 Task: Open Card Card0000000328 in Board Board0000000082 in Workspace WS0000000028 in Trello. Add Member 17.ch.pooja@gmail.com to Card Card0000000328 in Board Board0000000082 in Workspace WS0000000028 in Trello. Add Red Label titled Label0000000328 to Card Card0000000328 in Board Board0000000082 in Workspace WS0000000028 in Trello. Add Checklist CL0000000328 to Card Card0000000328 in Board Board0000000082 in Workspace WS0000000028 in Trello. Add Dates with Start Date as Jul 01 2023 and Due Date as Jul 31 2023 to Card Card0000000328 in Board Board0000000082 in Workspace WS0000000028 in Trello
Action: Mouse moved to (379, 579)
Screenshot: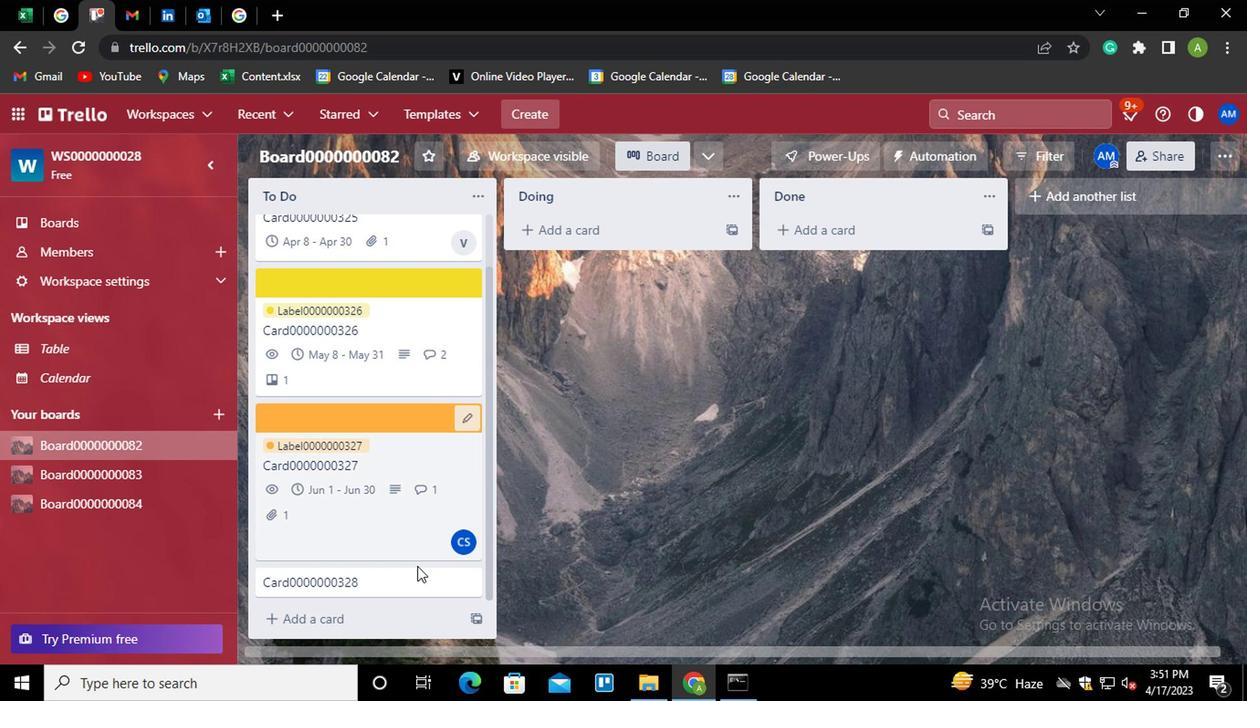 
Action: Mouse pressed left at (379, 579)
Screenshot: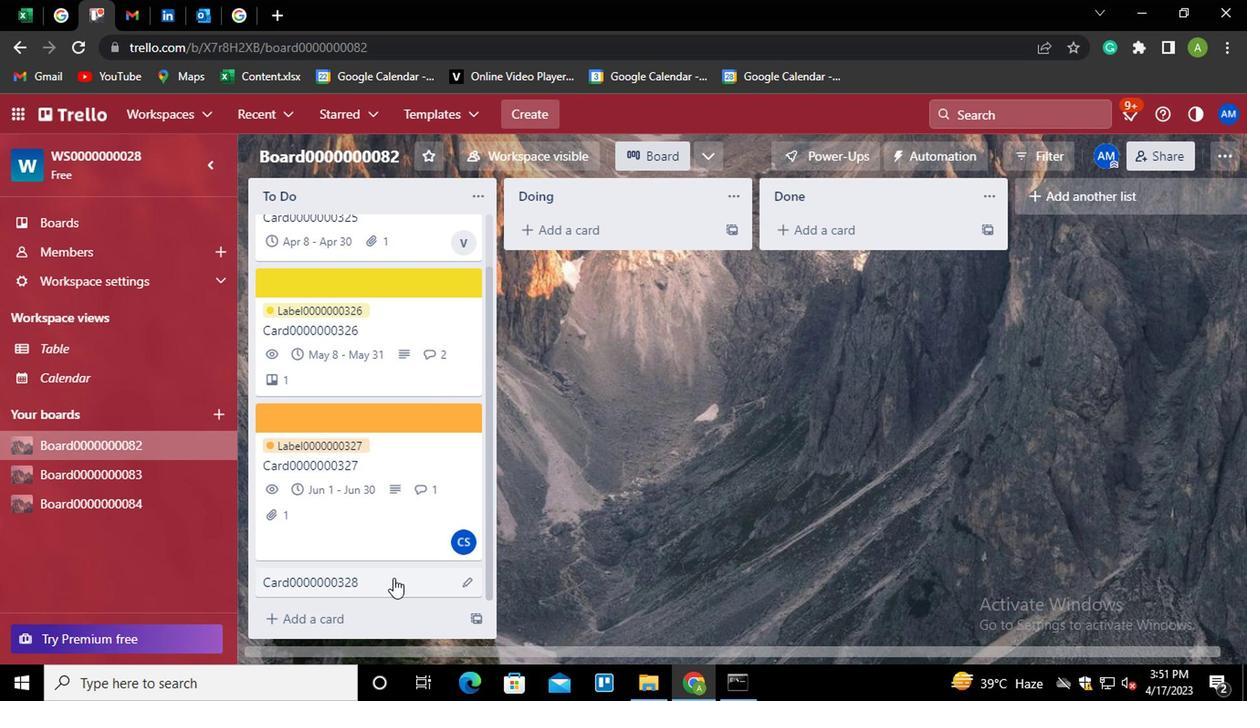 
Action: Mouse moved to (839, 241)
Screenshot: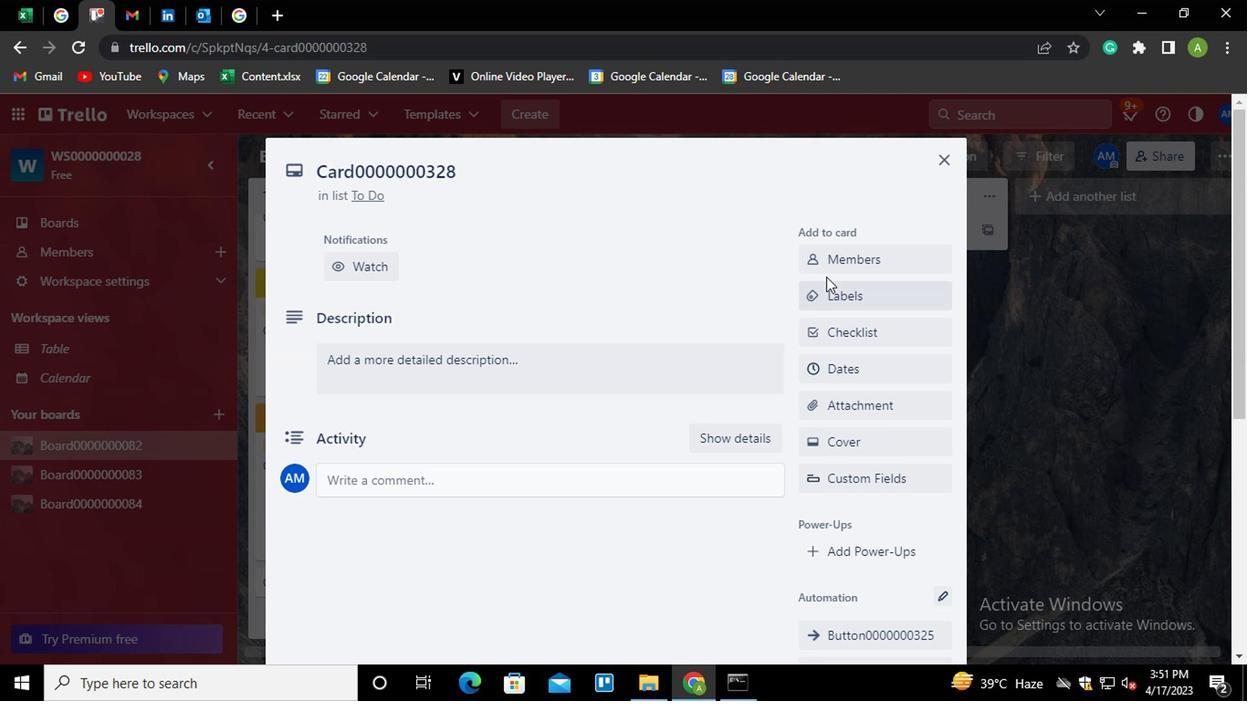 
Action: Mouse pressed left at (839, 241)
Screenshot: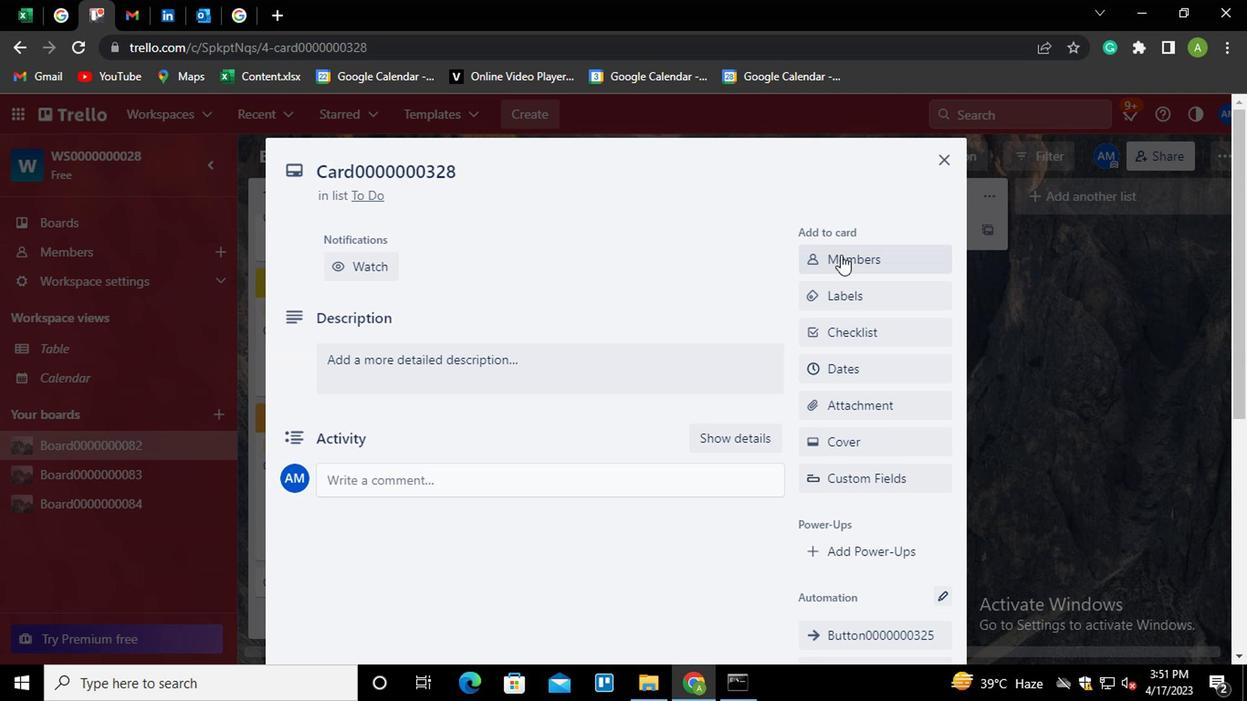 
Action: Mouse moved to (860, 342)
Screenshot: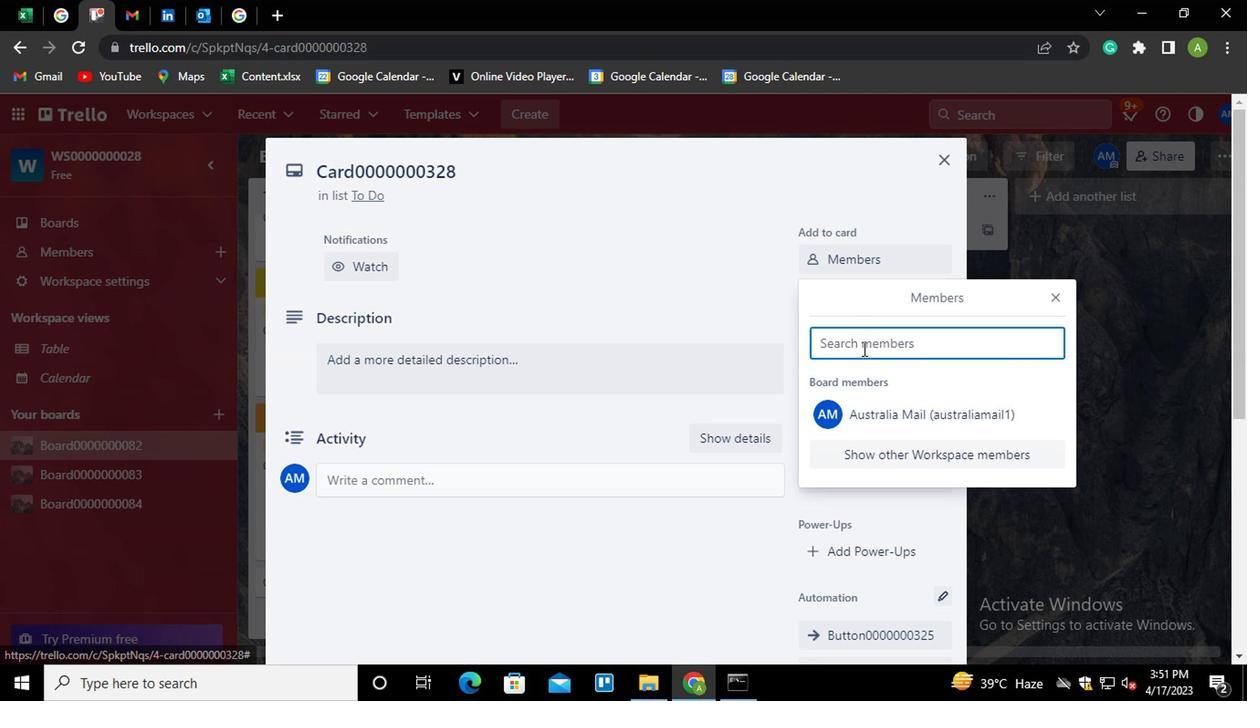 
Action: Mouse pressed left at (860, 342)
Screenshot: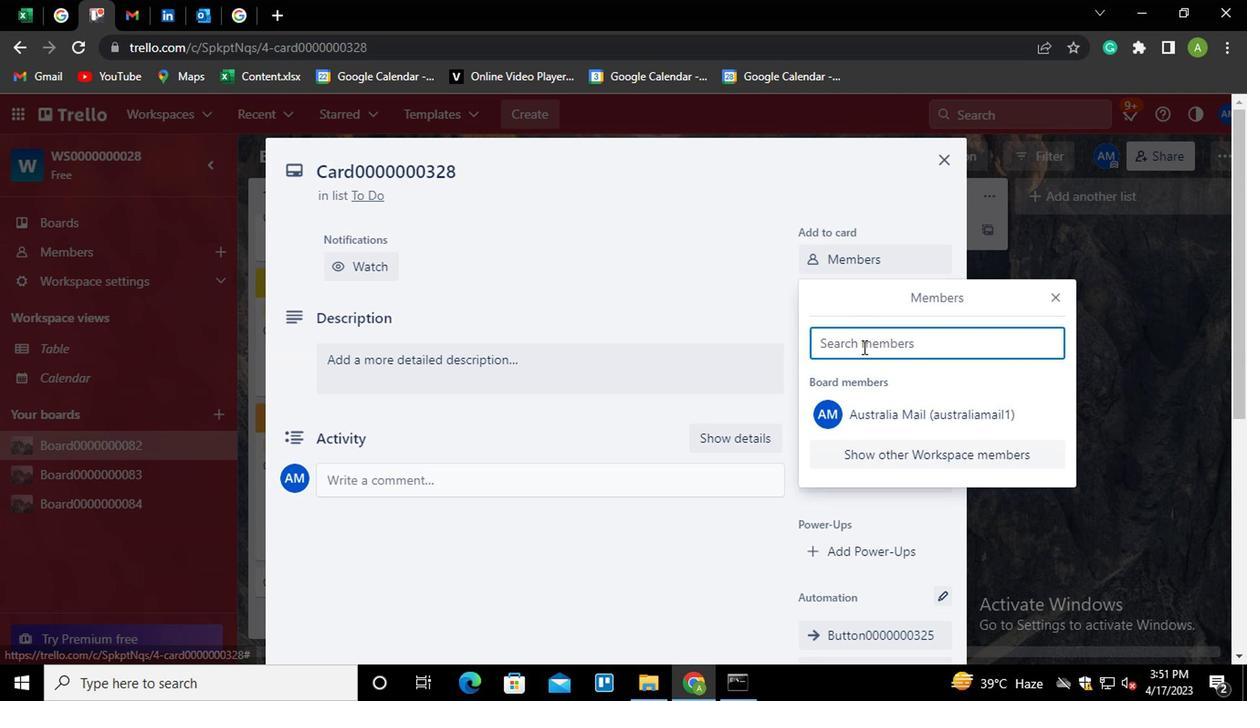 
Action: Key pressed 17.ch.pooja<Key.shift>@GMAIL.COM
Screenshot: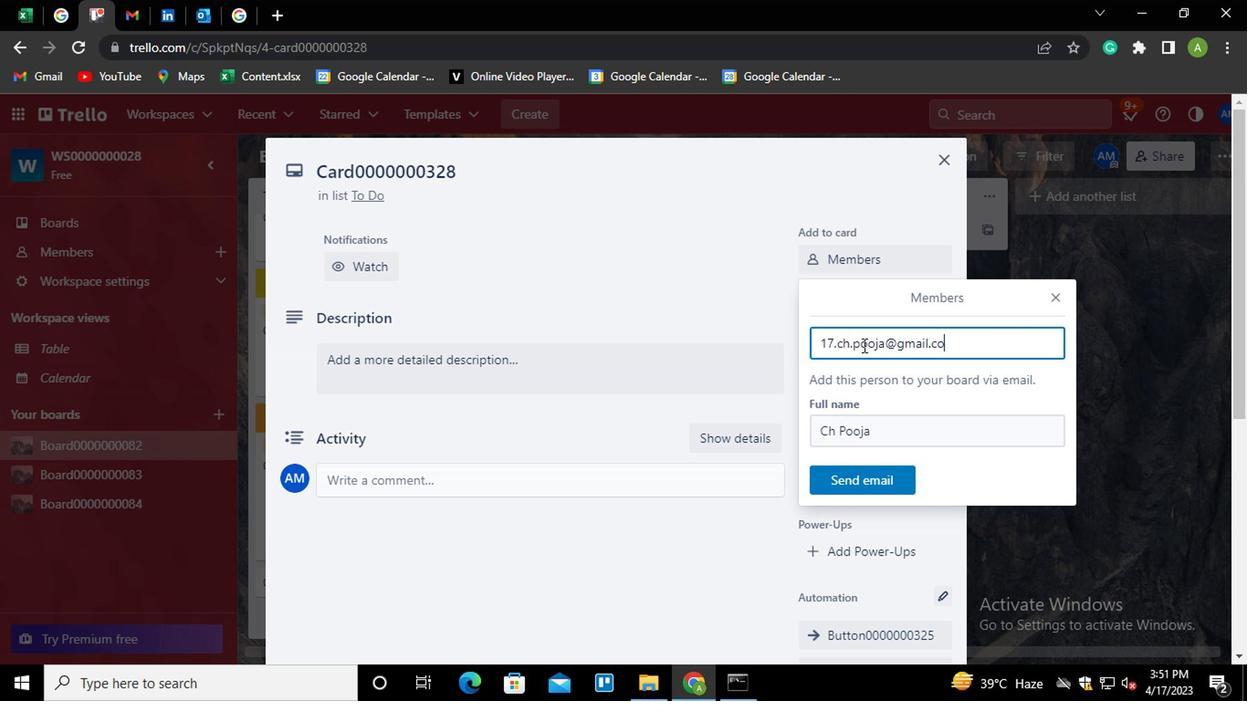 
Action: Mouse moved to (875, 484)
Screenshot: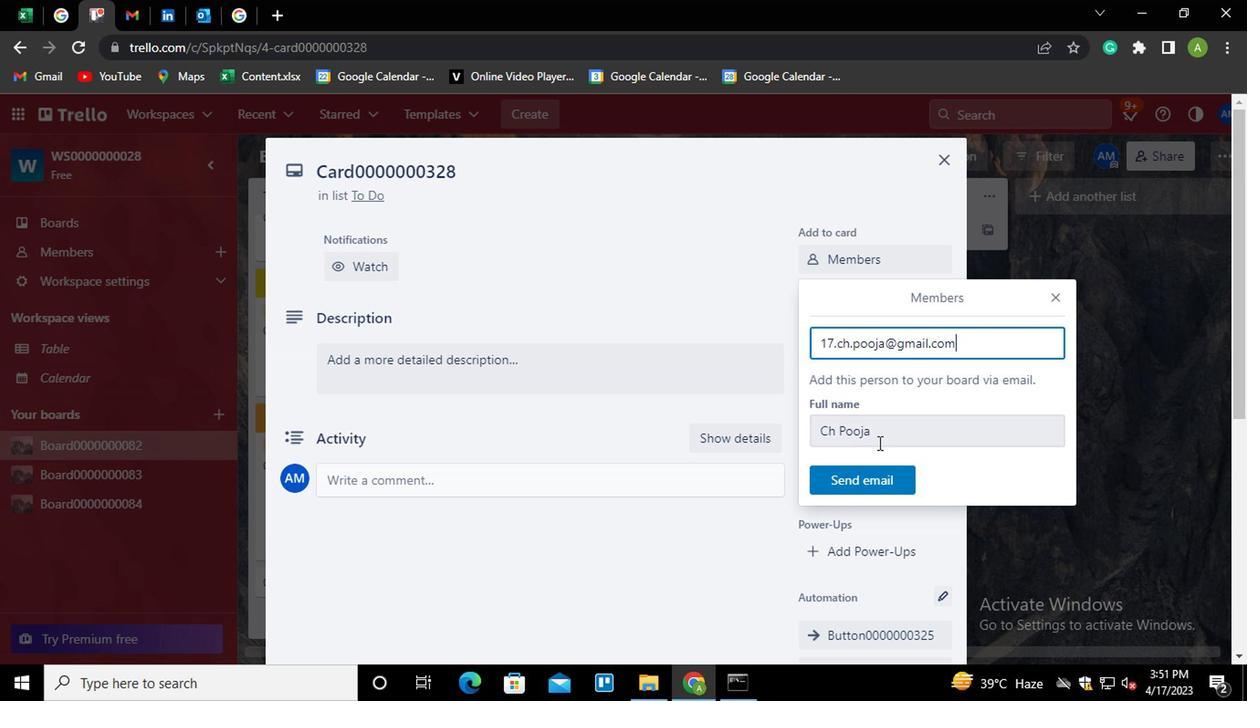 
Action: Mouse pressed left at (875, 484)
Screenshot: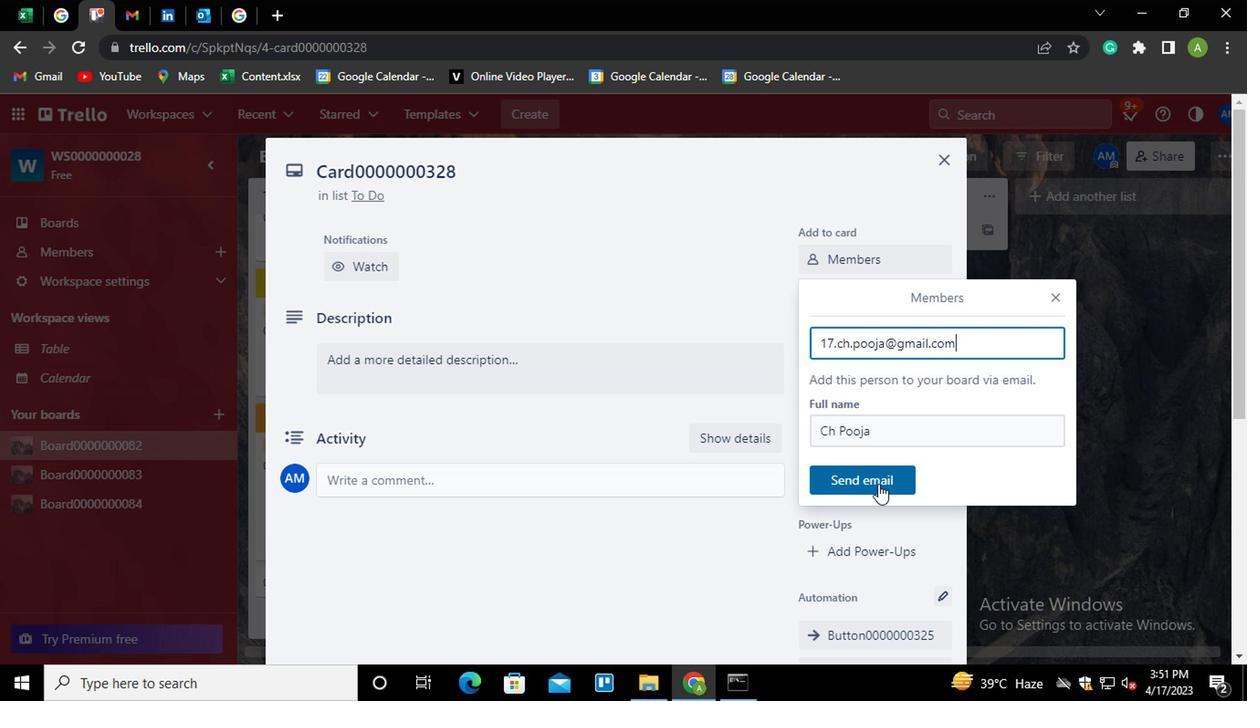 
Action: Mouse moved to (837, 298)
Screenshot: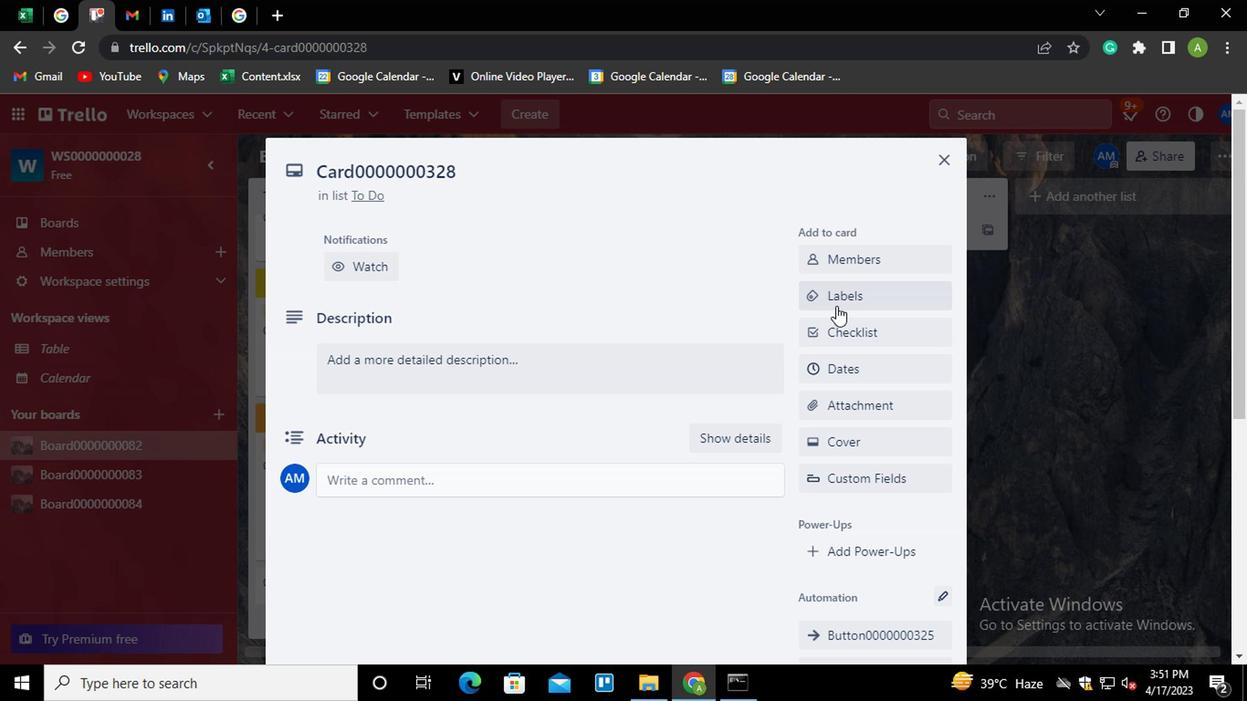 
Action: Mouse pressed left at (837, 298)
Screenshot: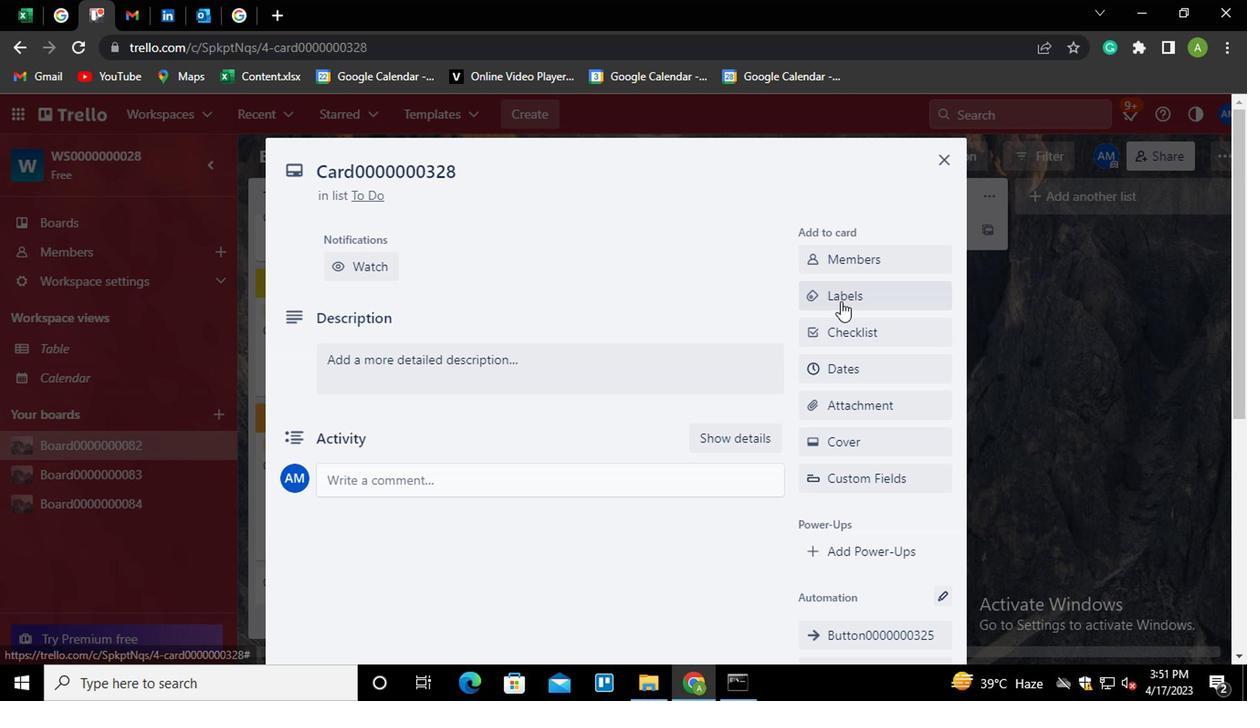 
Action: Mouse moved to (817, 363)
Screenshot: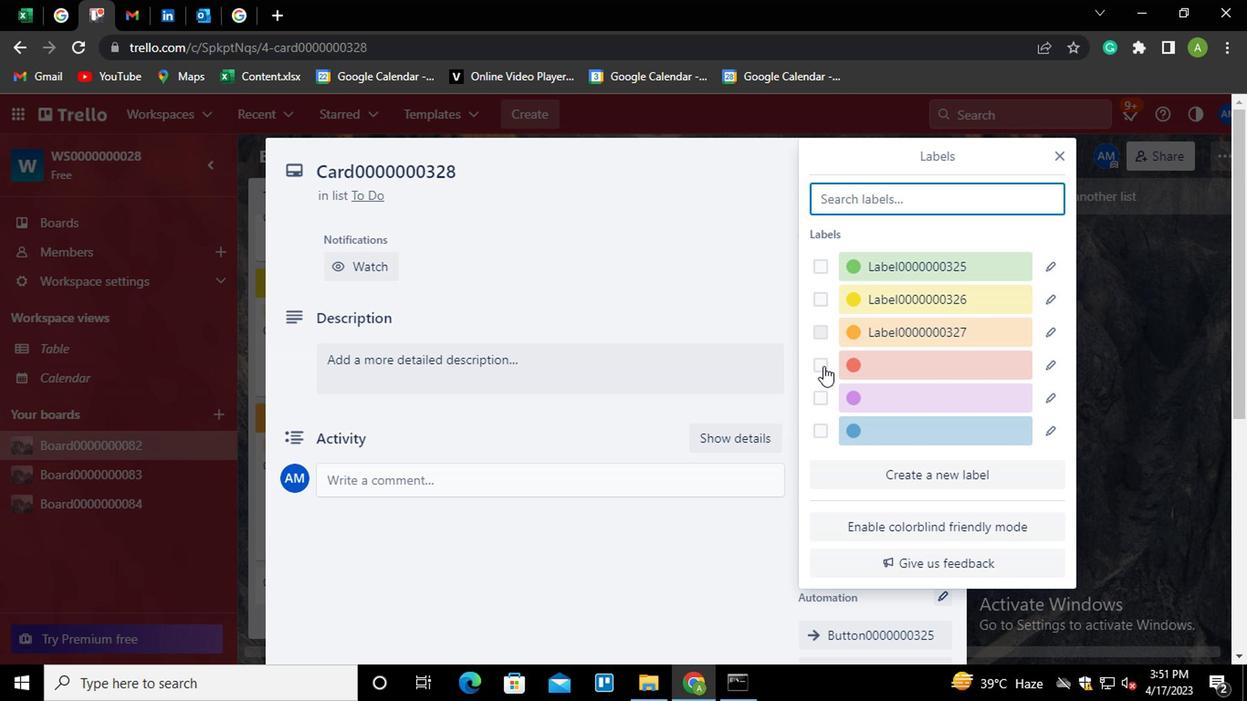 
Action: Mouse pressed left at (817, 363)
Screenshot: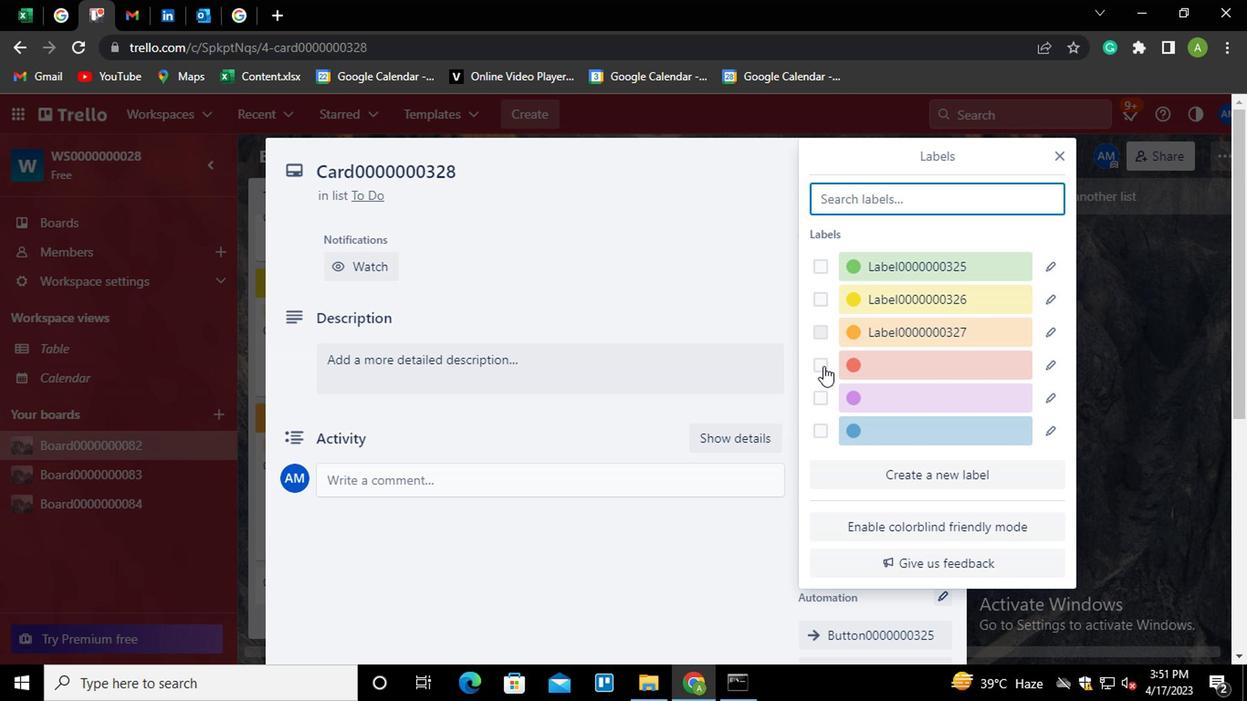 
Action: Mouse moved to (1056, 357)
Screenshot: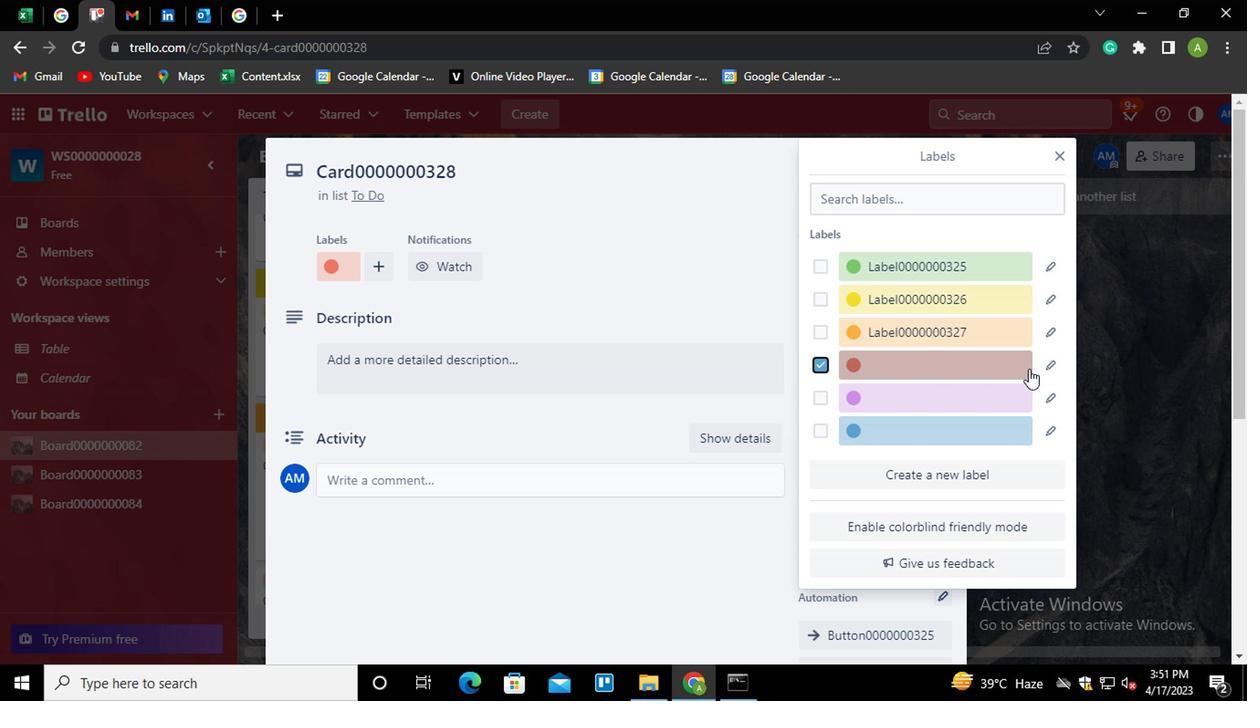 
Action: Mouse pressed left at (1056, 357)
Screenshot: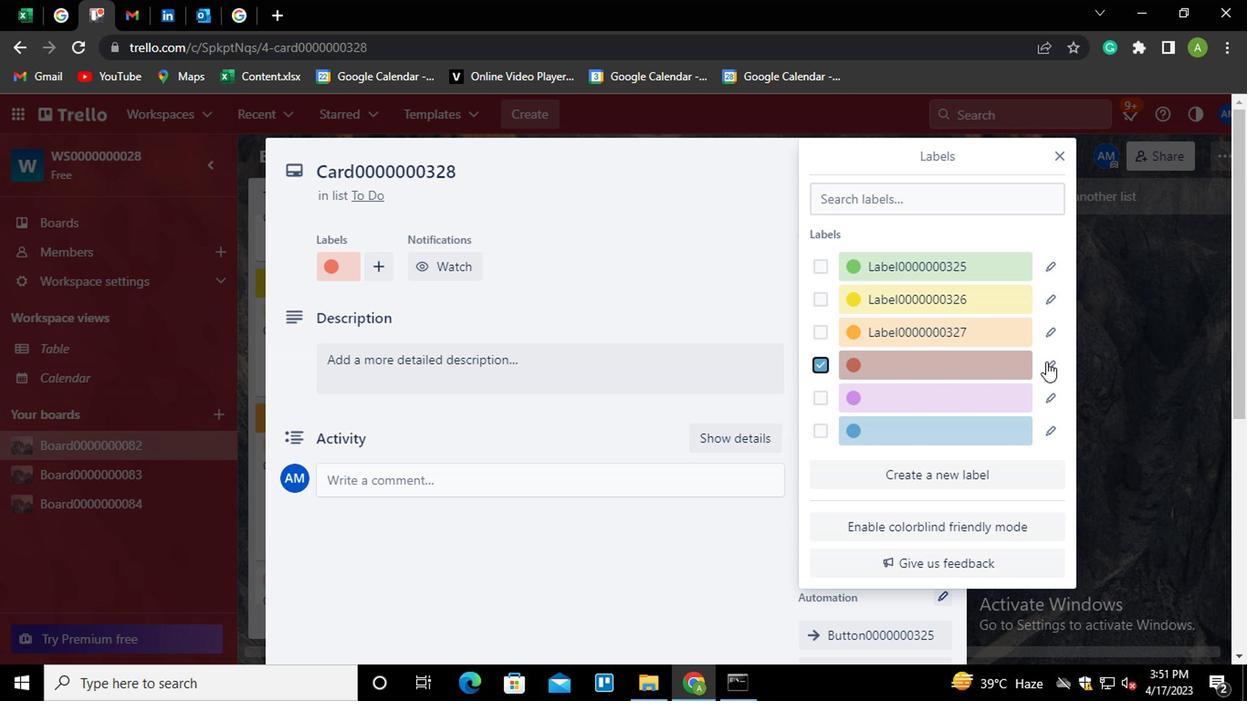 
Action: Mouse moved to (999, 341)
Screenshot: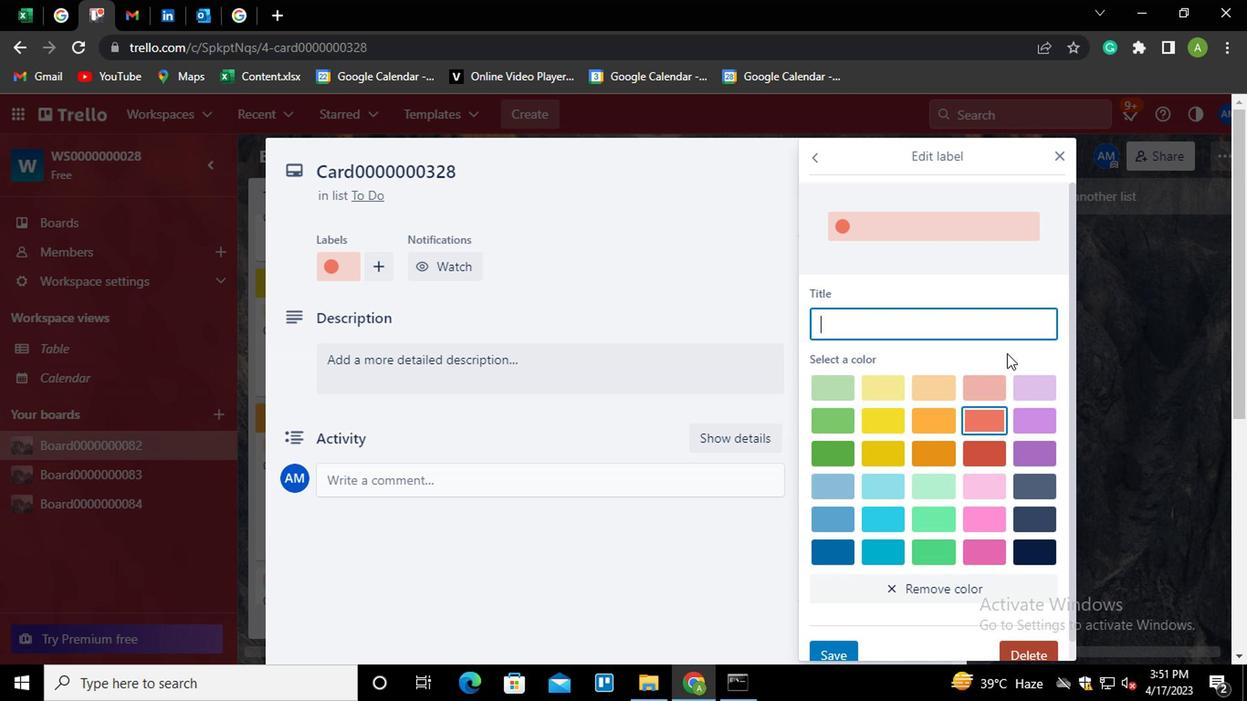 
Action: Key pressed <Key.shift>LABEL0000000328
Screenshot: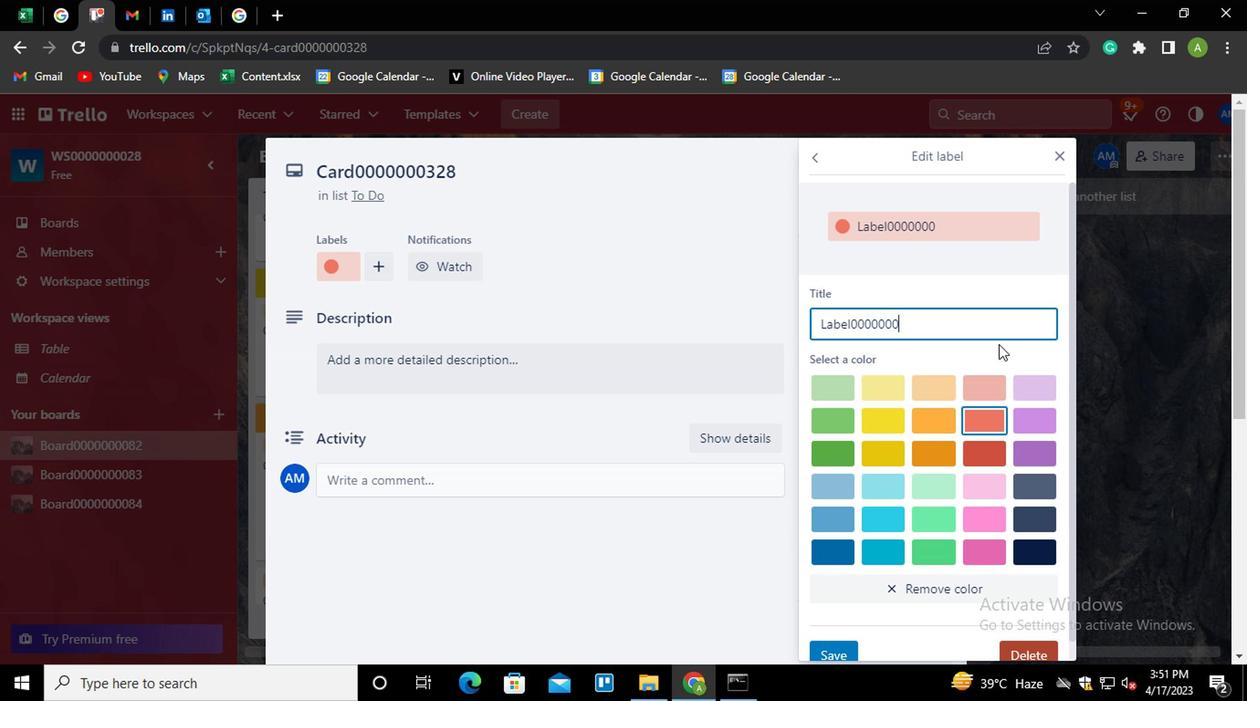 
Action: Mouse moved to (833, 659)
Screenshot: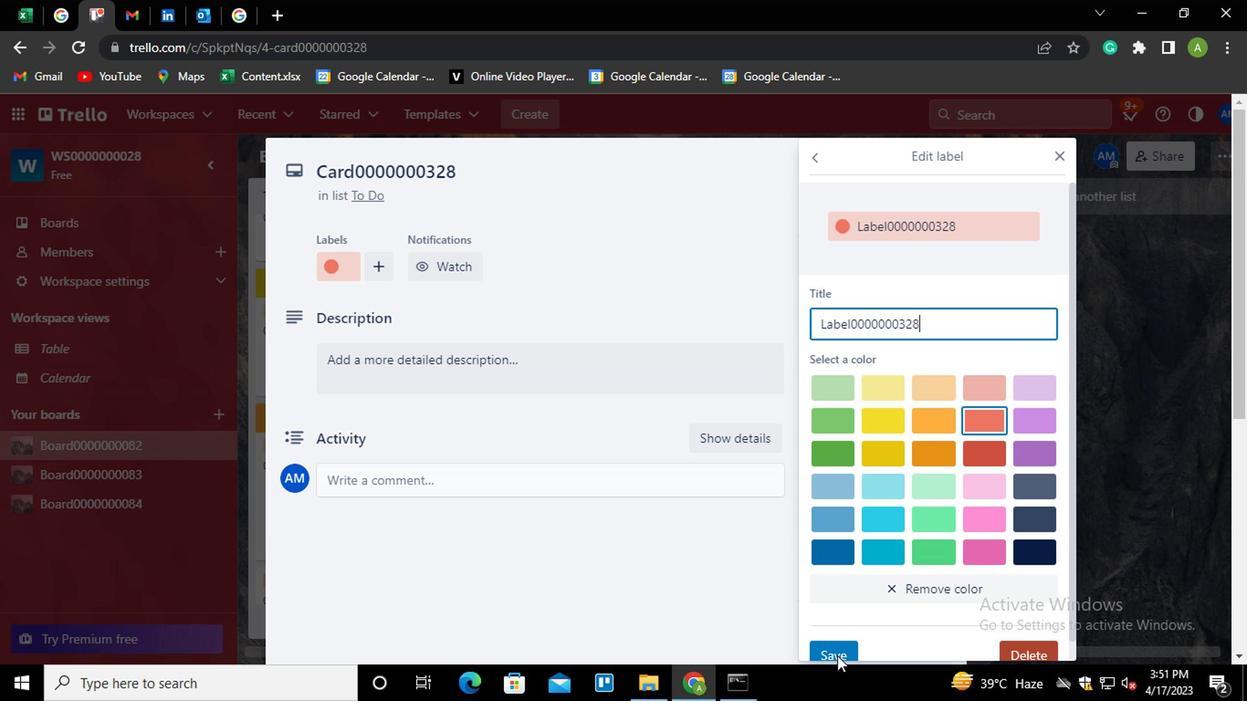 
Action: Mouse pressed left at (833, 659)
Screenshot: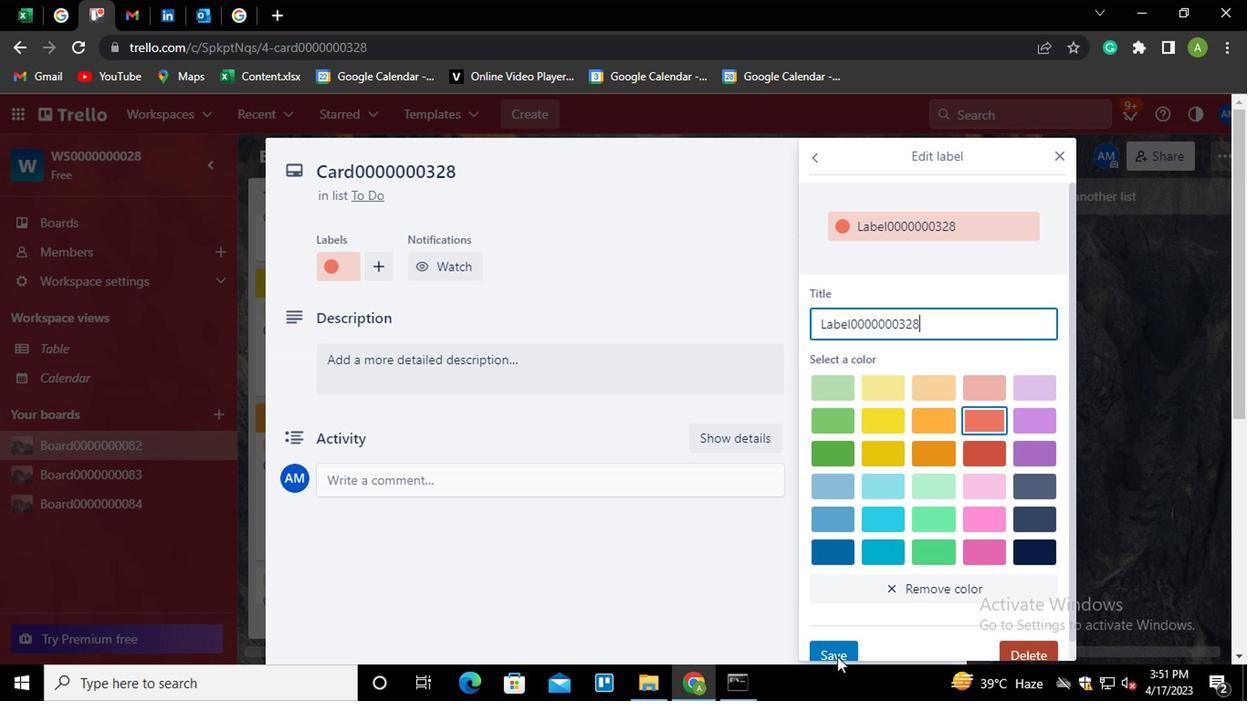 
Action: Mouse moved to (726, 285)
Screenshot: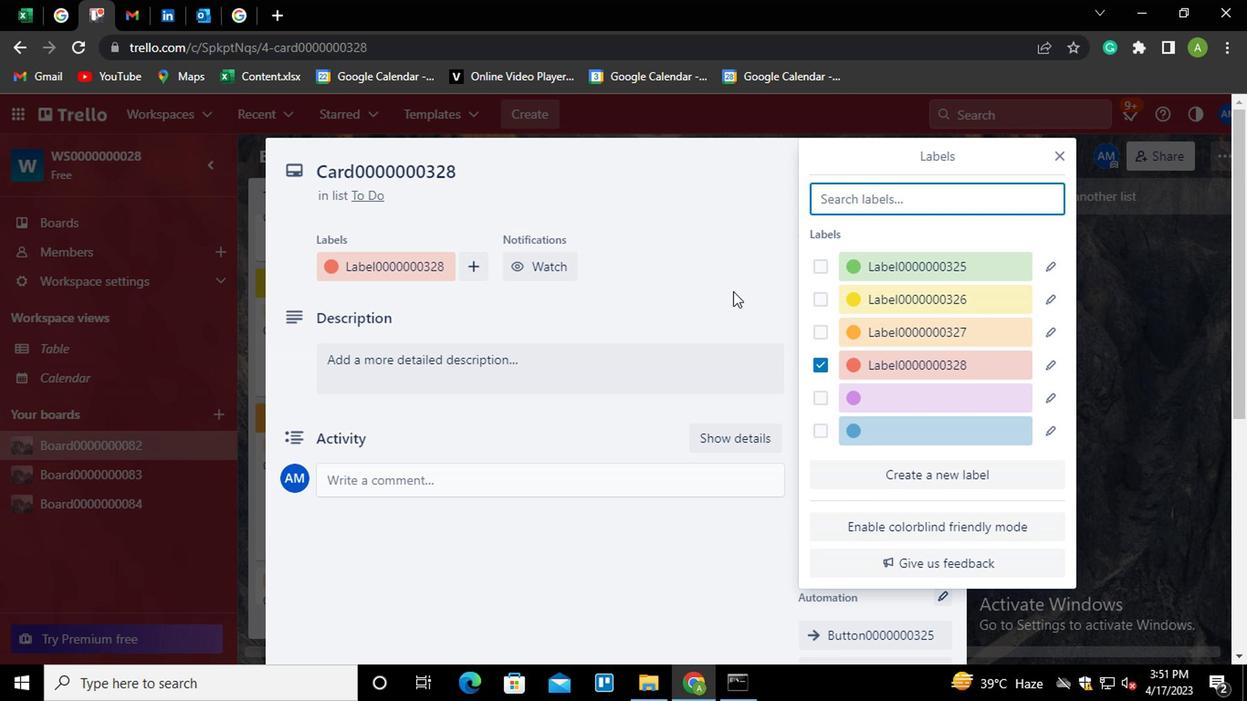 
Action: Mouse pressed left at (726, 285)
Screenshot: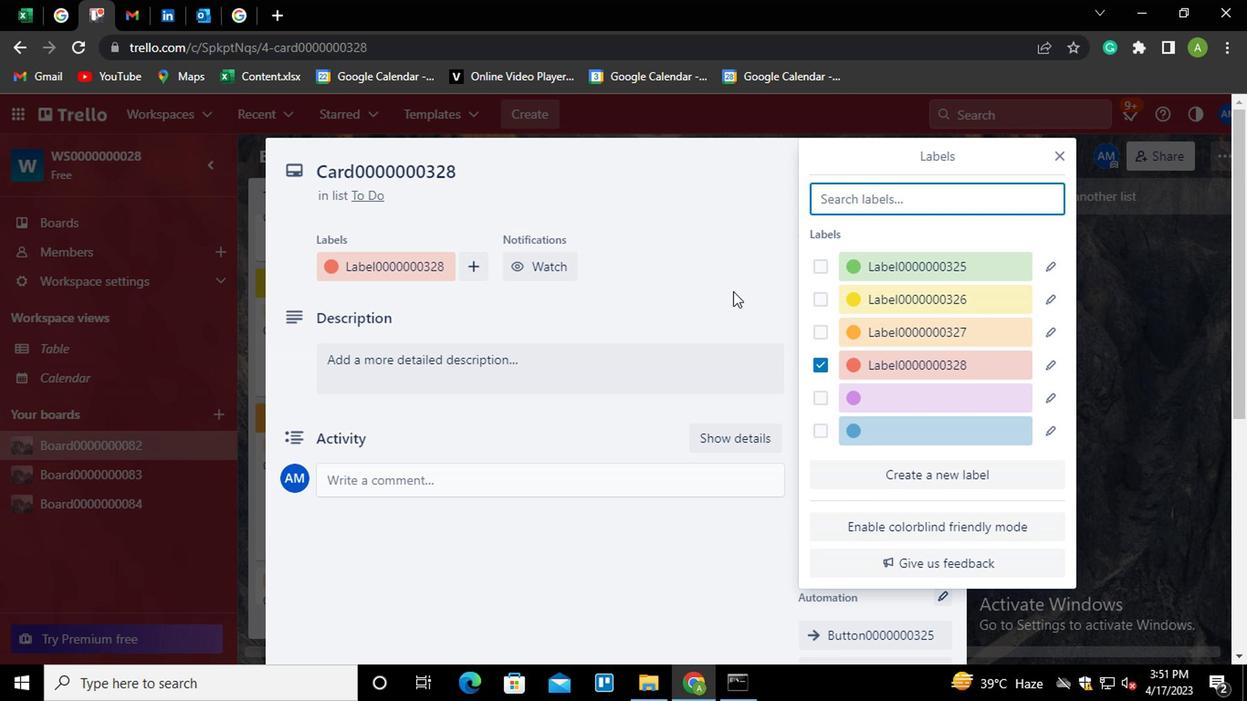 
Action: Mouse moved to (858, 324)
Screenshot: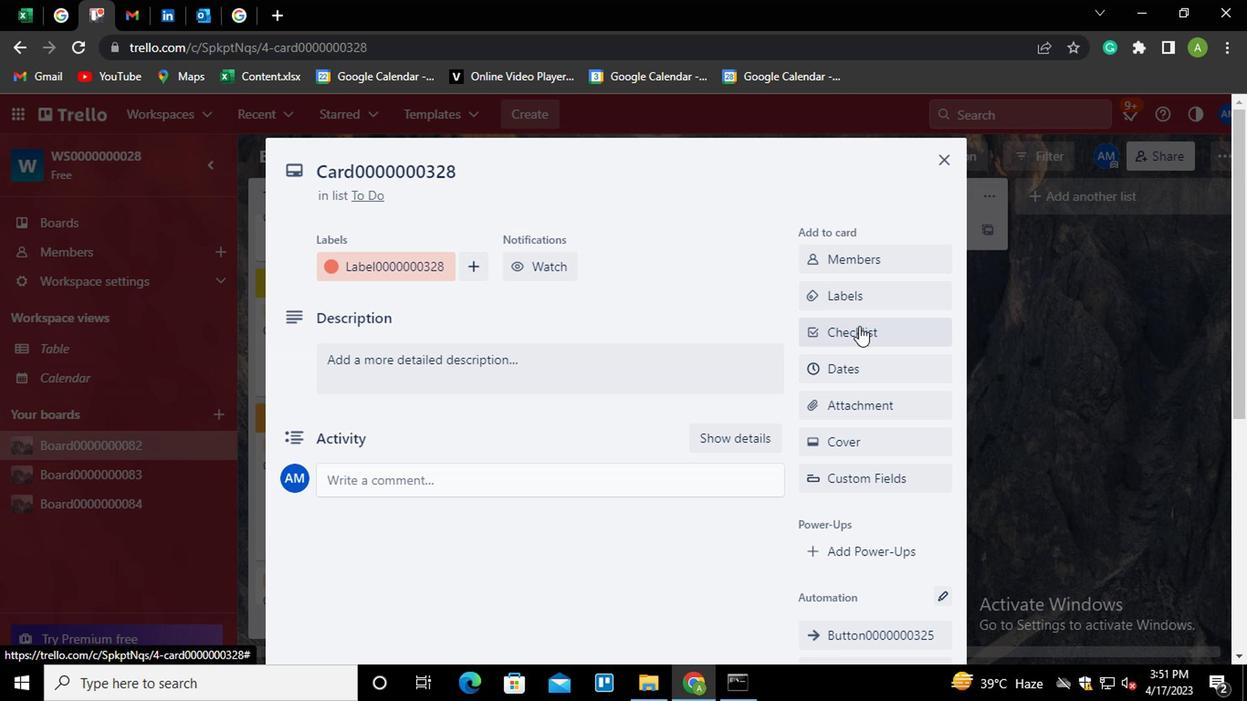
Action: Mouse pressed left at (858, 324)
Screenshot: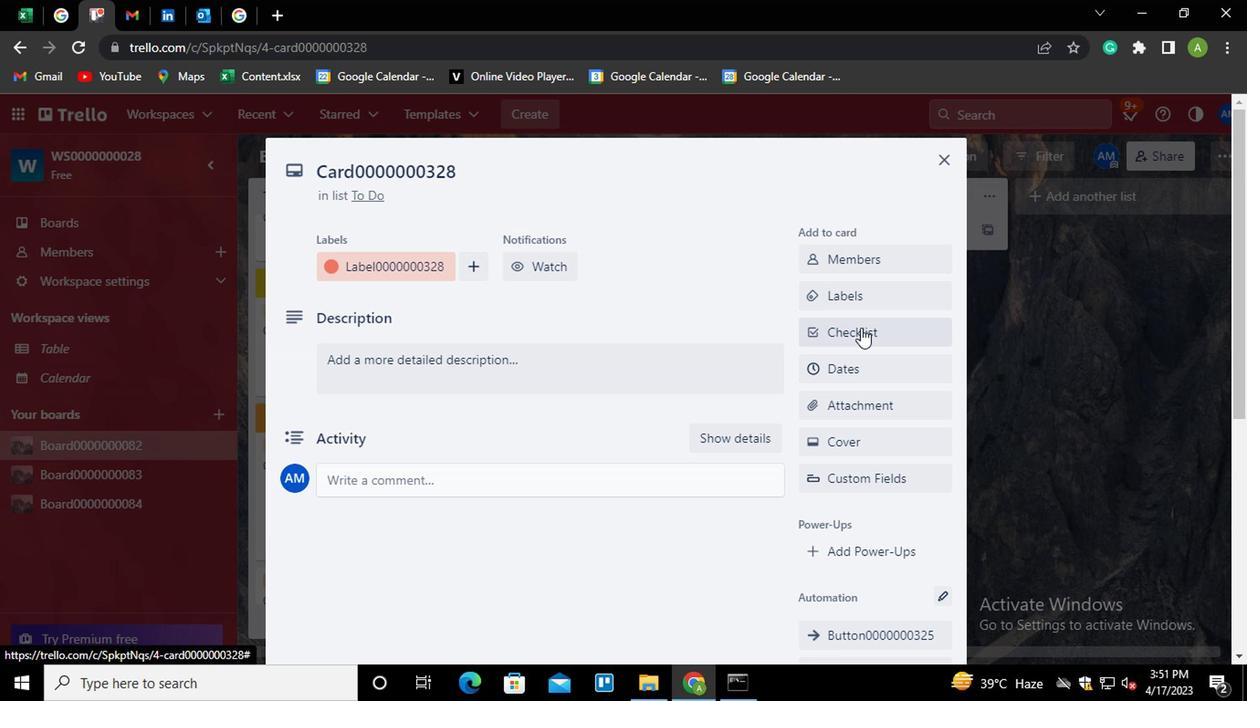 
Action: Mouse moved to (885, 428)
Screenshot: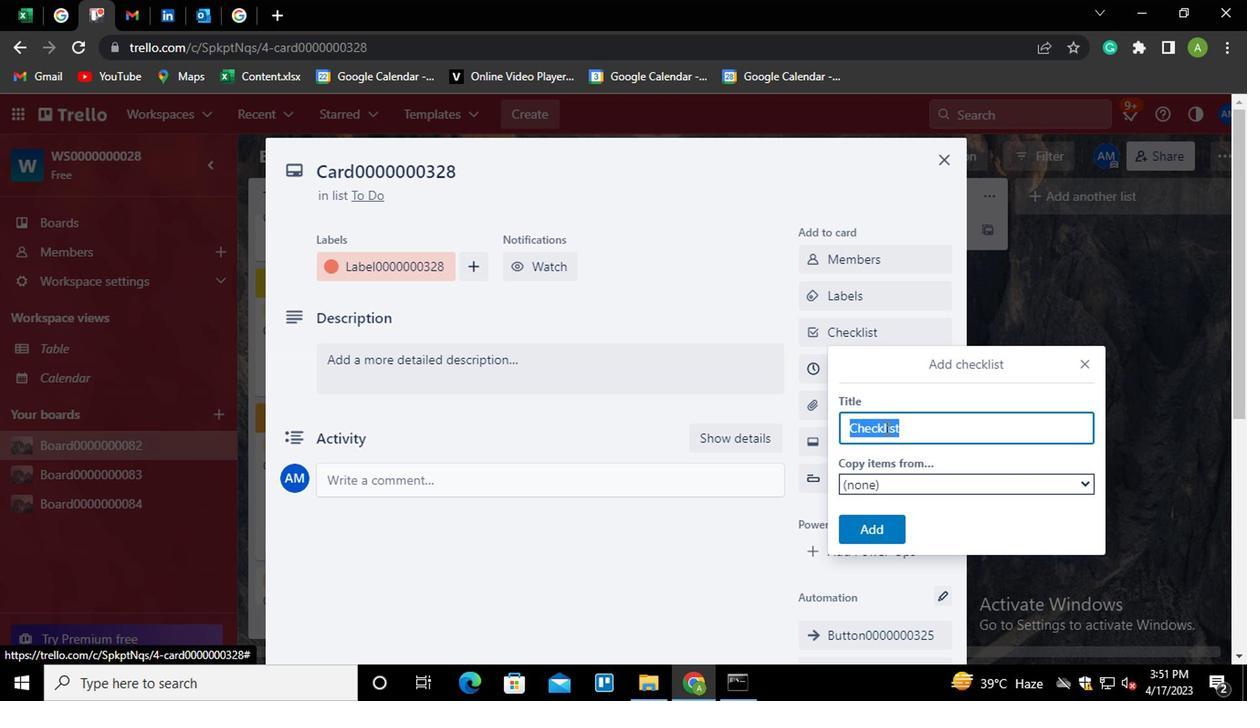 
Action: Key pressed <Key.shift>CL0000000328
Screenshot: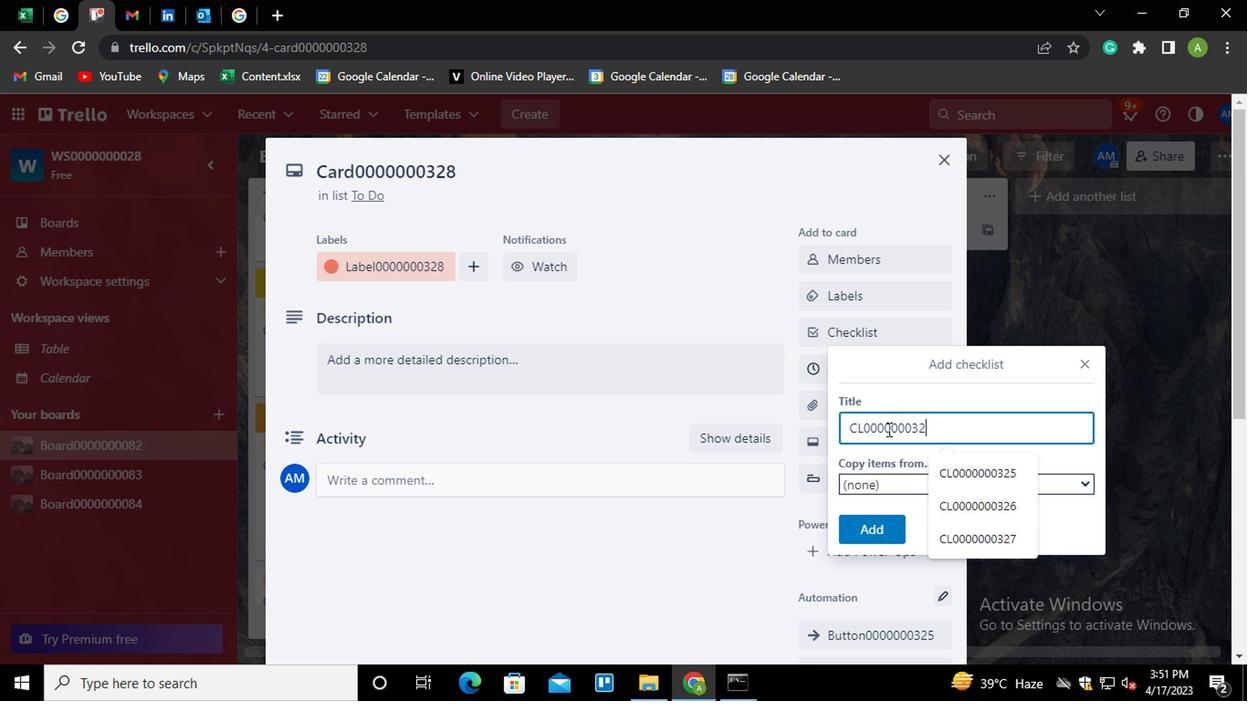 
Action: Mouse moved to (885, 532)
Screenshot: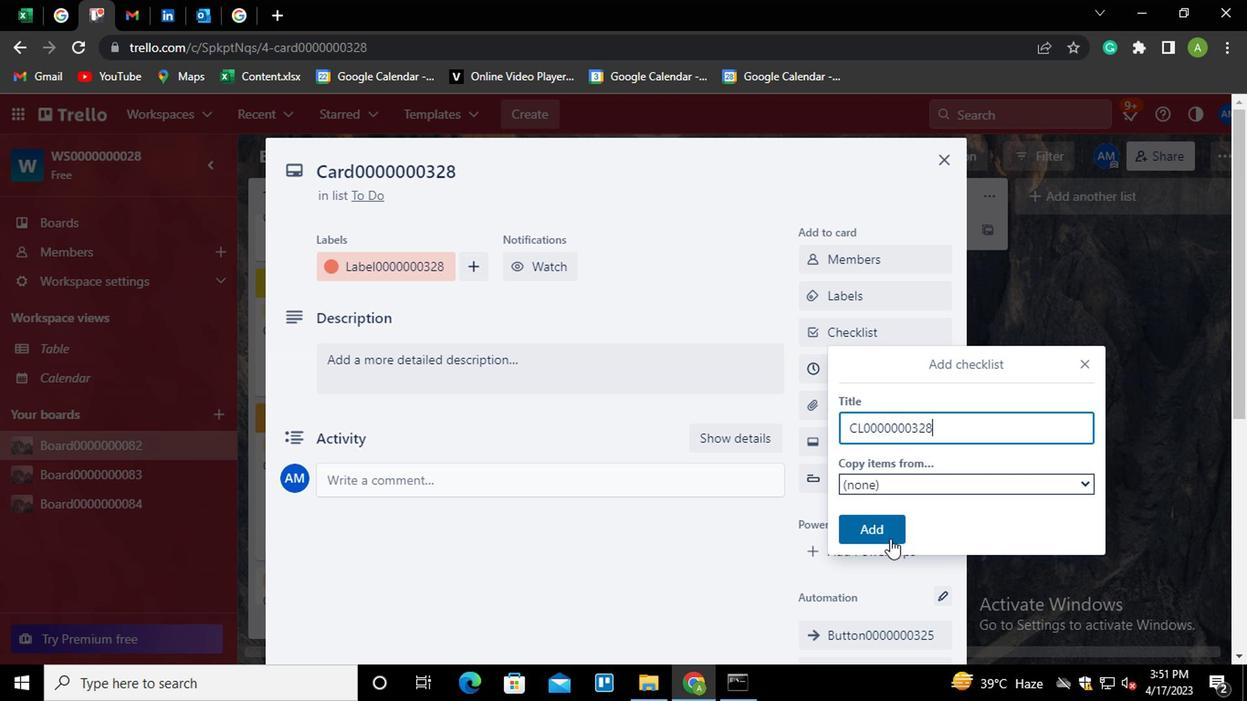 
Action: Mouse pressed left at (885, 532)
Screenshot: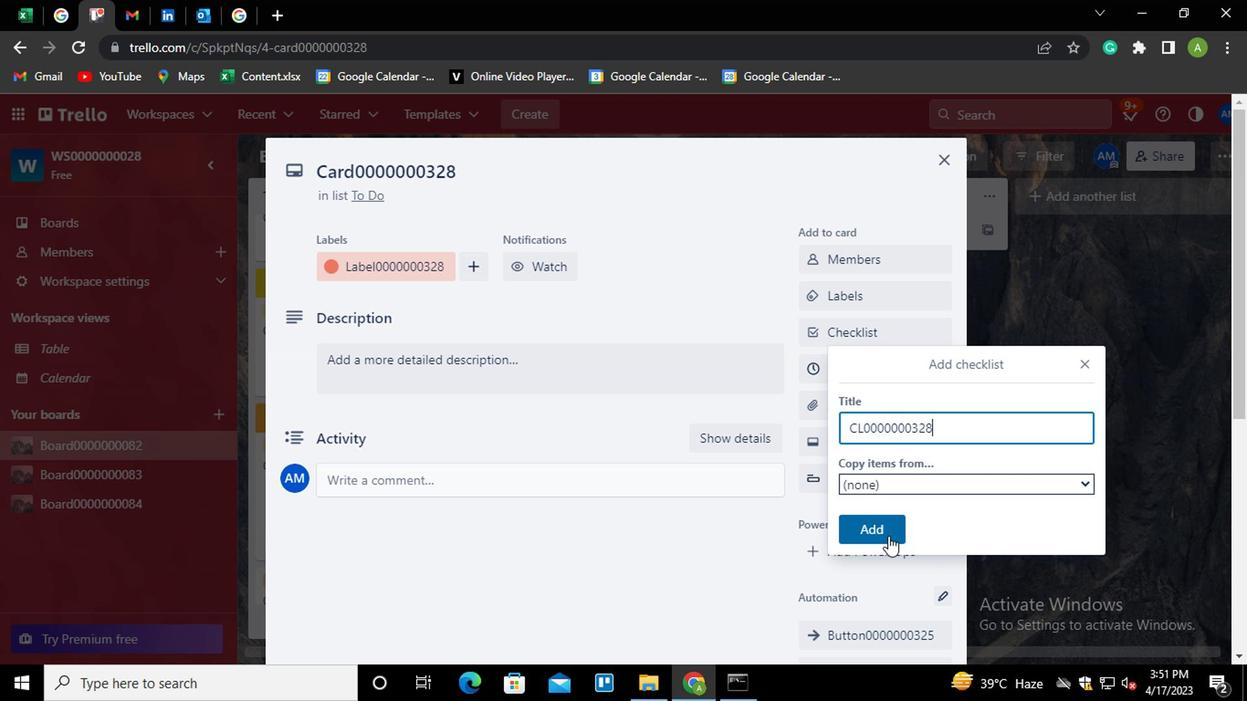 
Action: Mouse moved to (859, 354)
Screenshot: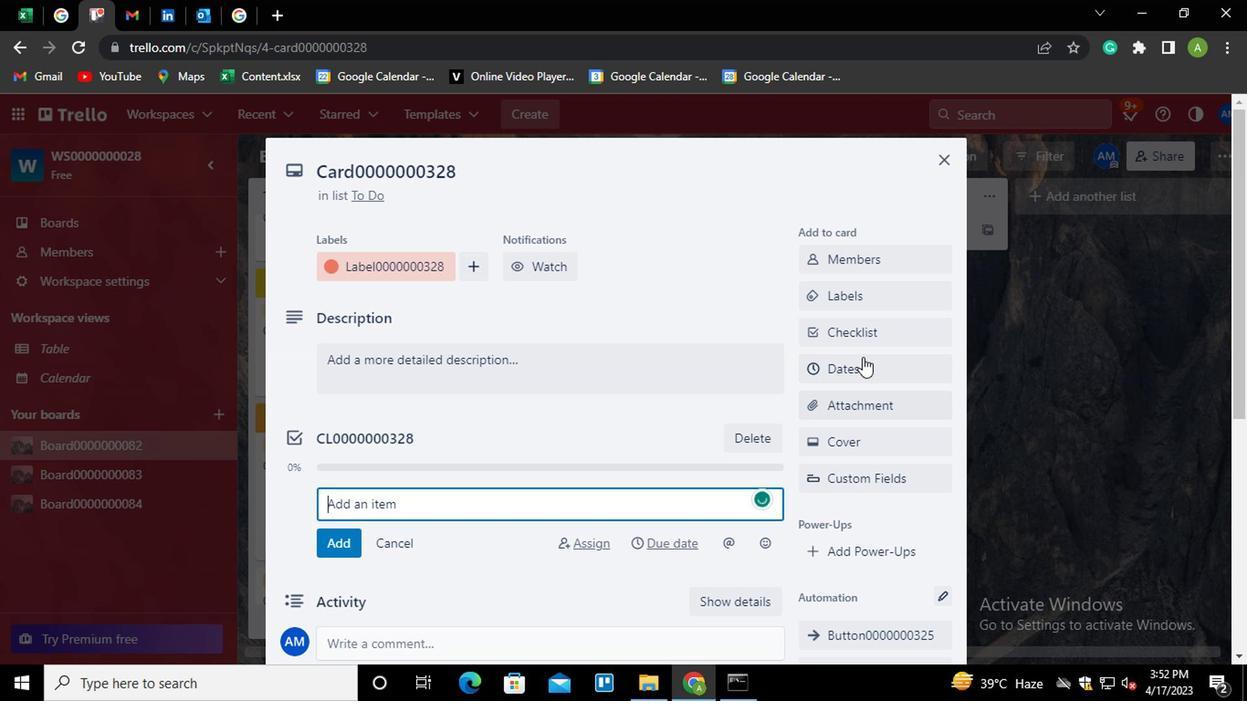 
Action: Mouse pressed left at (859, 354)
Screenshot: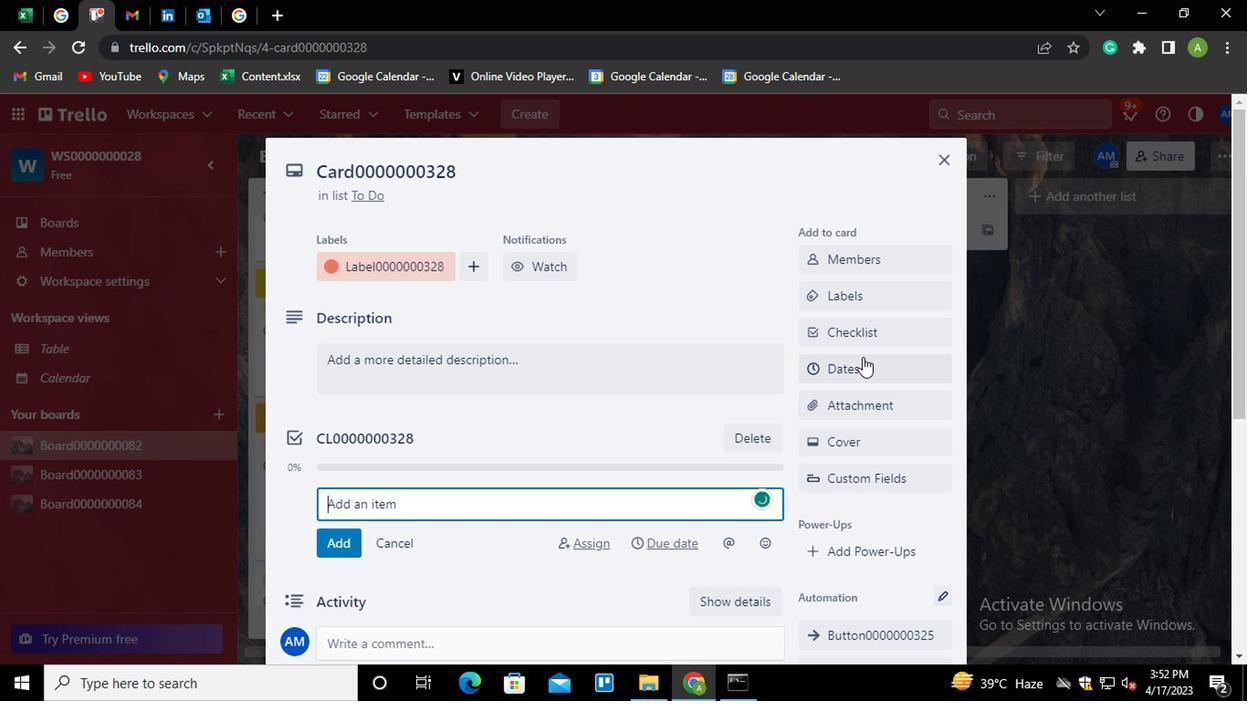 
Action: Mouse moved to (811, 485)
Screenshot: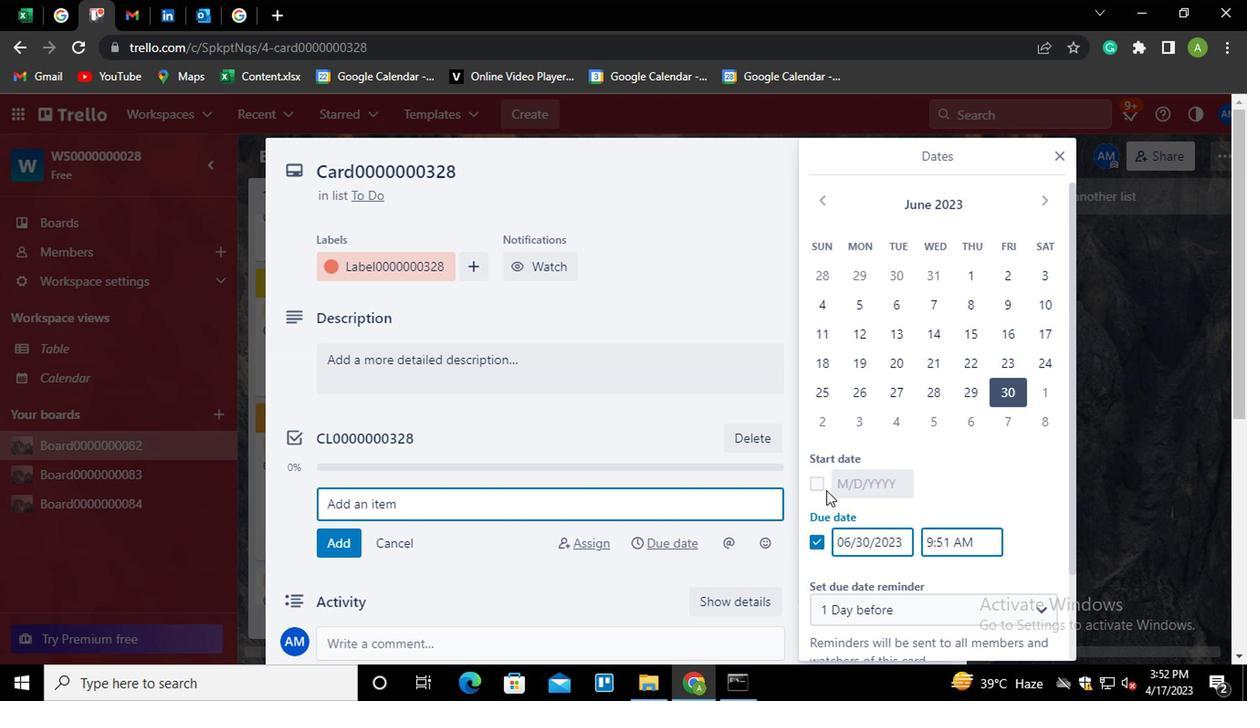 
Action: Mouse pressed left at (811, 485)
Screenshot: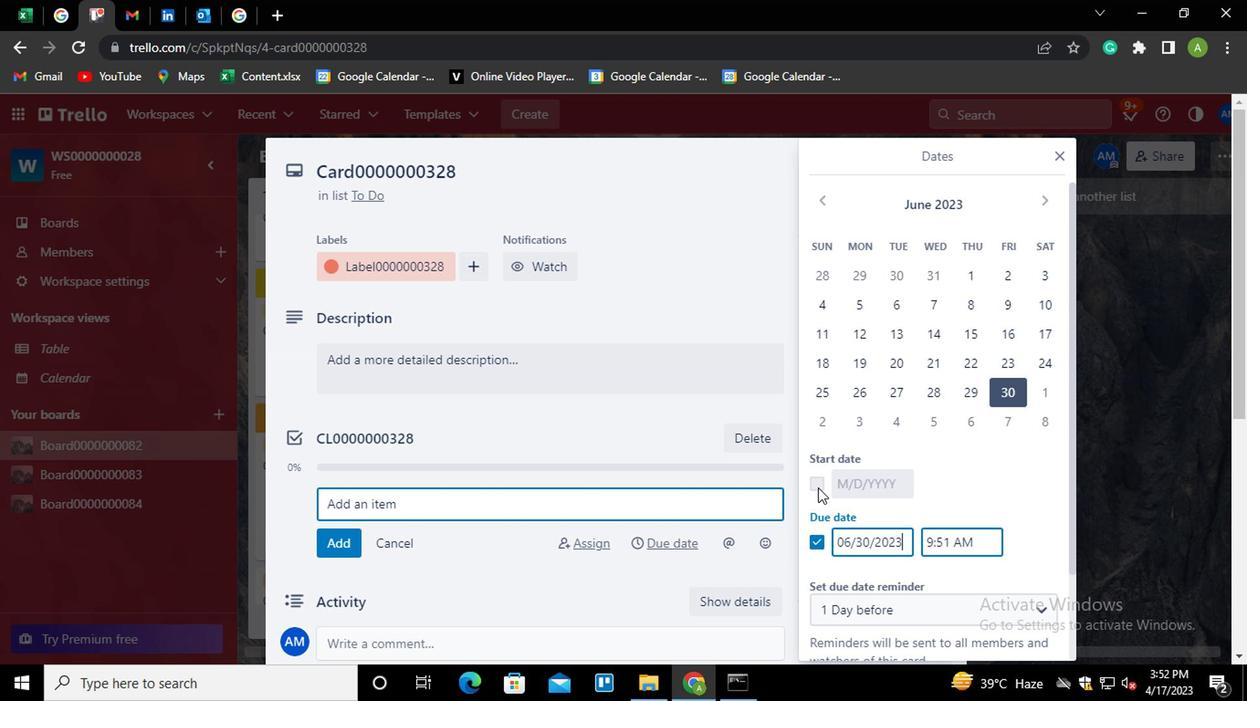 
Action: Mouse moved to (848, 482)
Screenshot: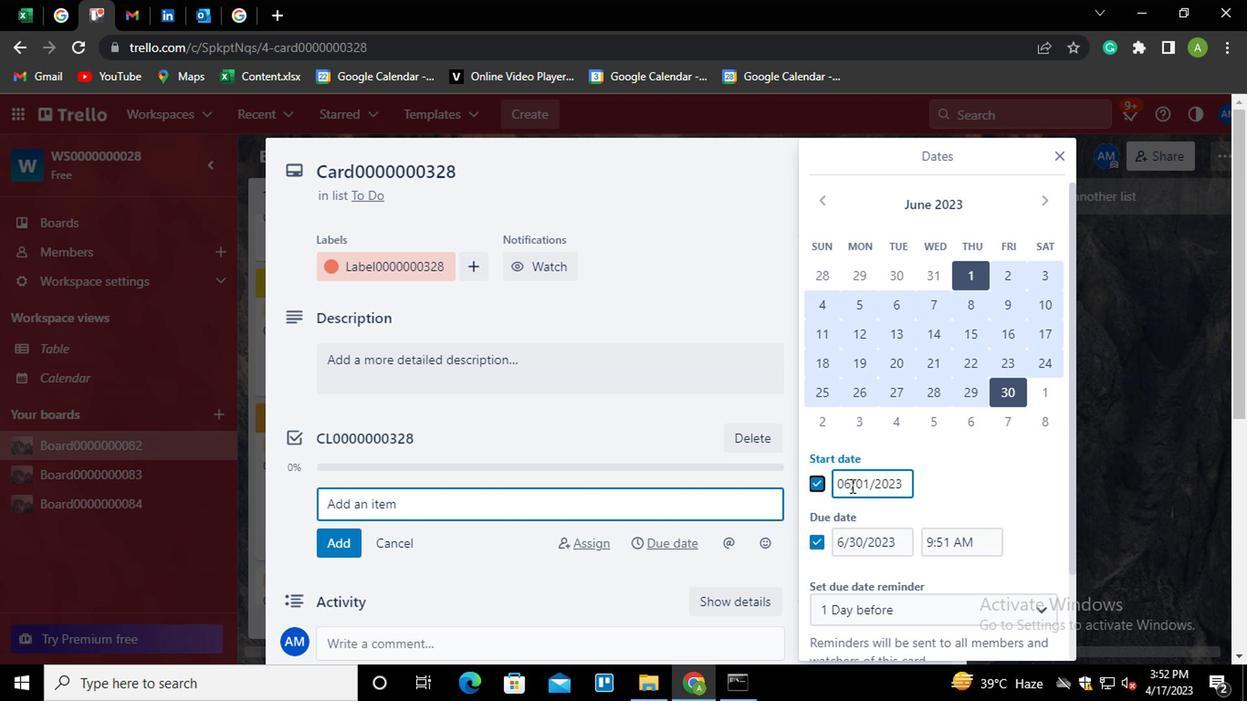 
Action: Mouse pressed left at (848, 482)
Screenshot: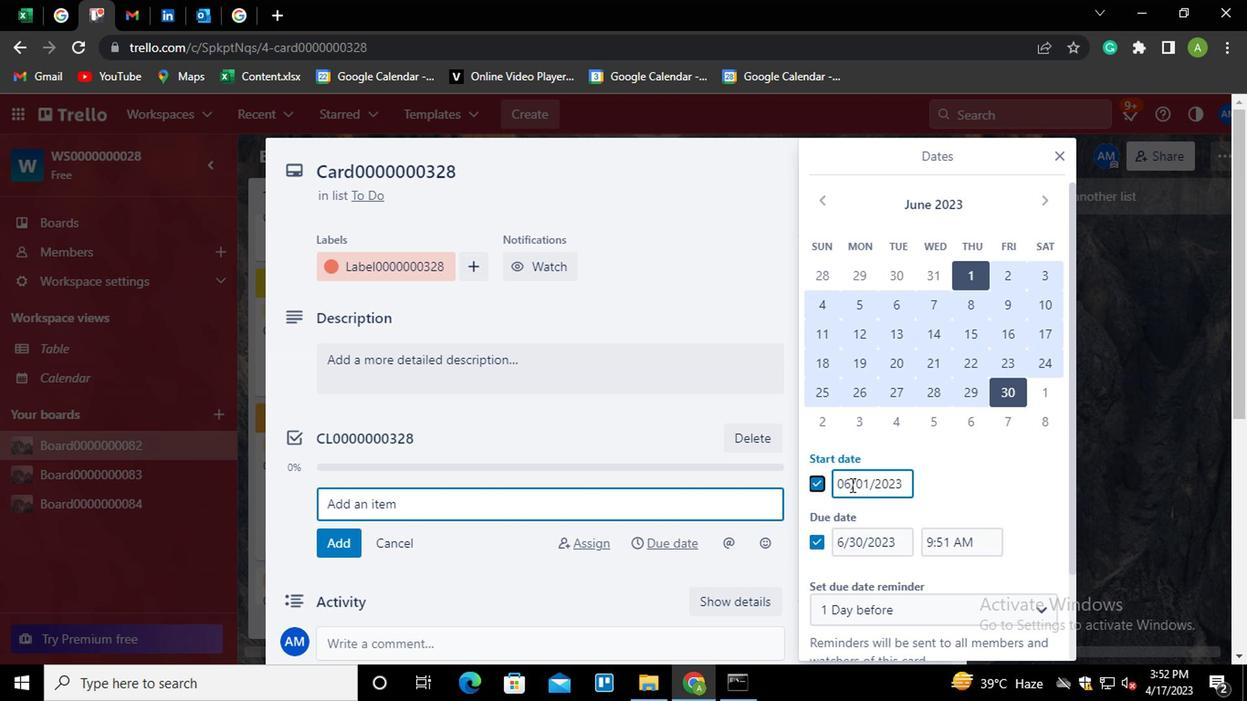 
Action: Mouse moved to (867, 489)
Screenshot: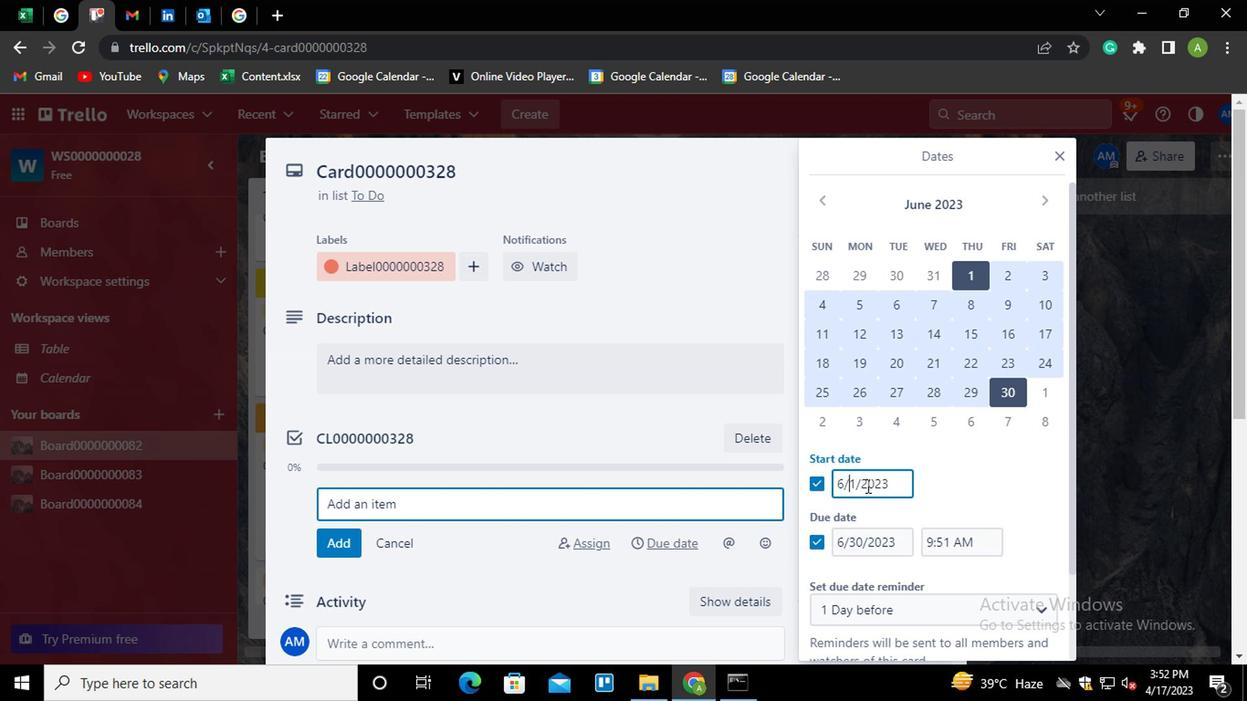 
Action: Key pressed <Key.left><Key.backspace>7
Screenshot: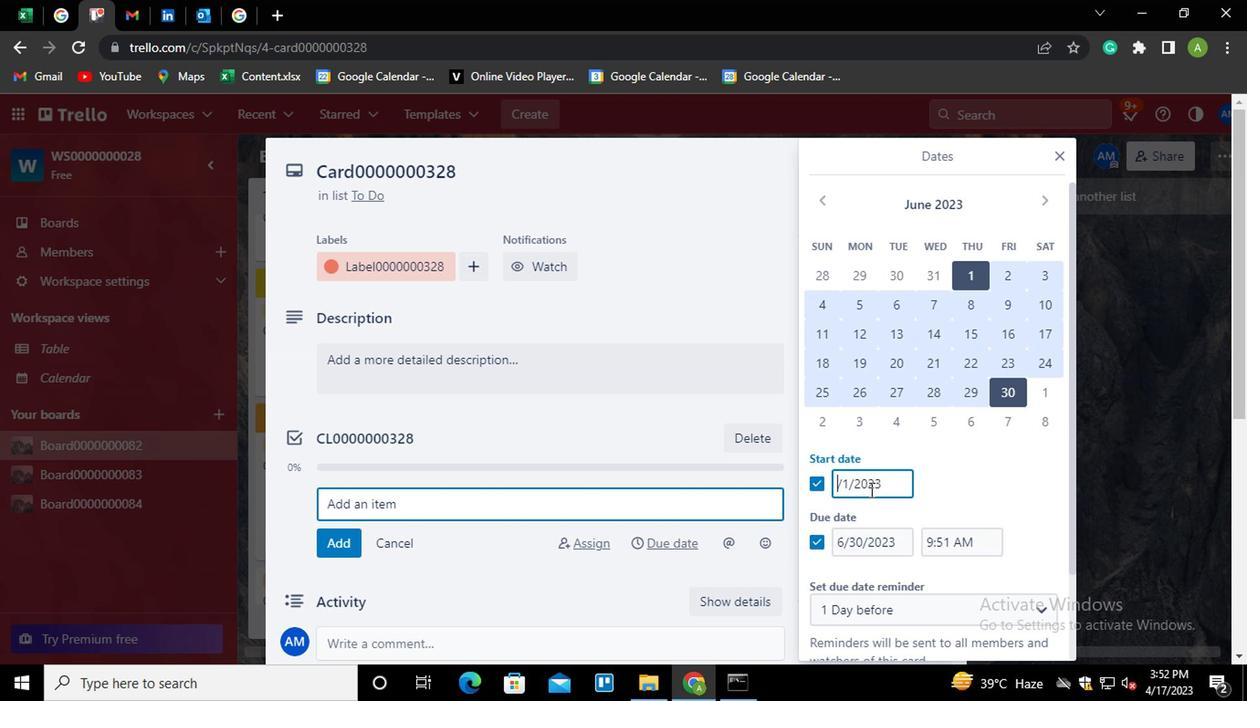 
Action: Mouse moved to (953, 476)
Screenshot: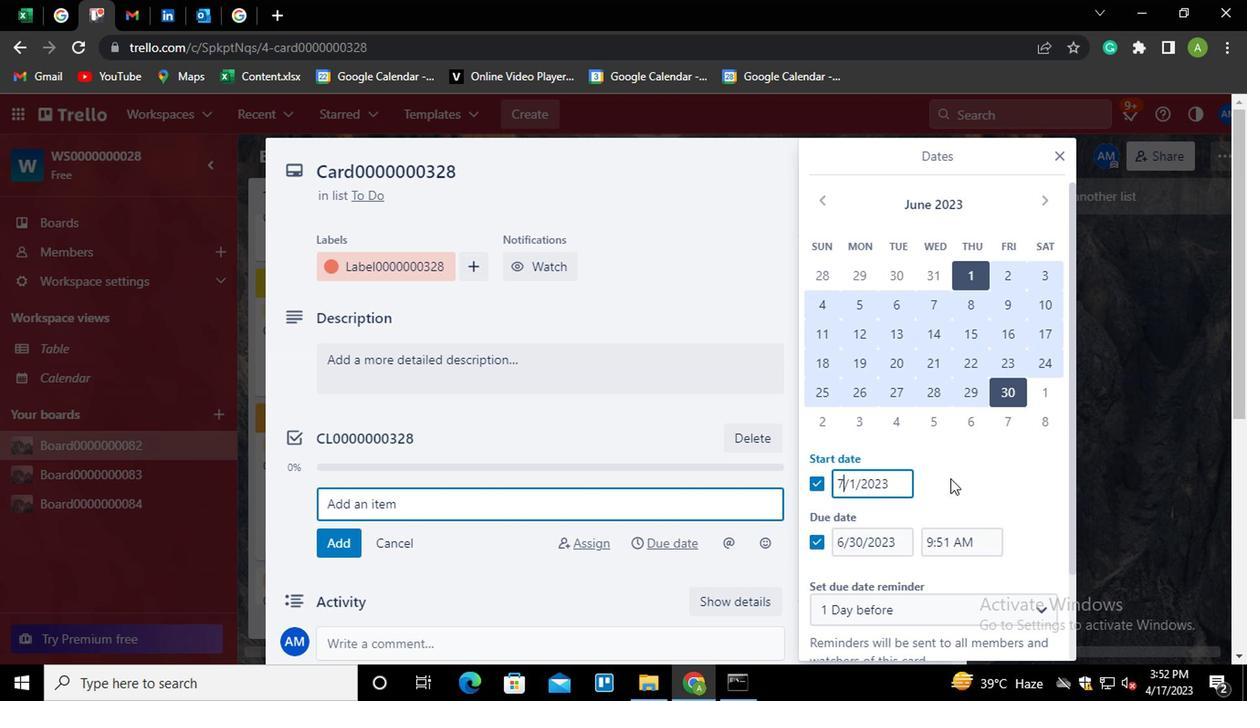 
Action: Mouse pressed left at (953, 476)
Screenshot: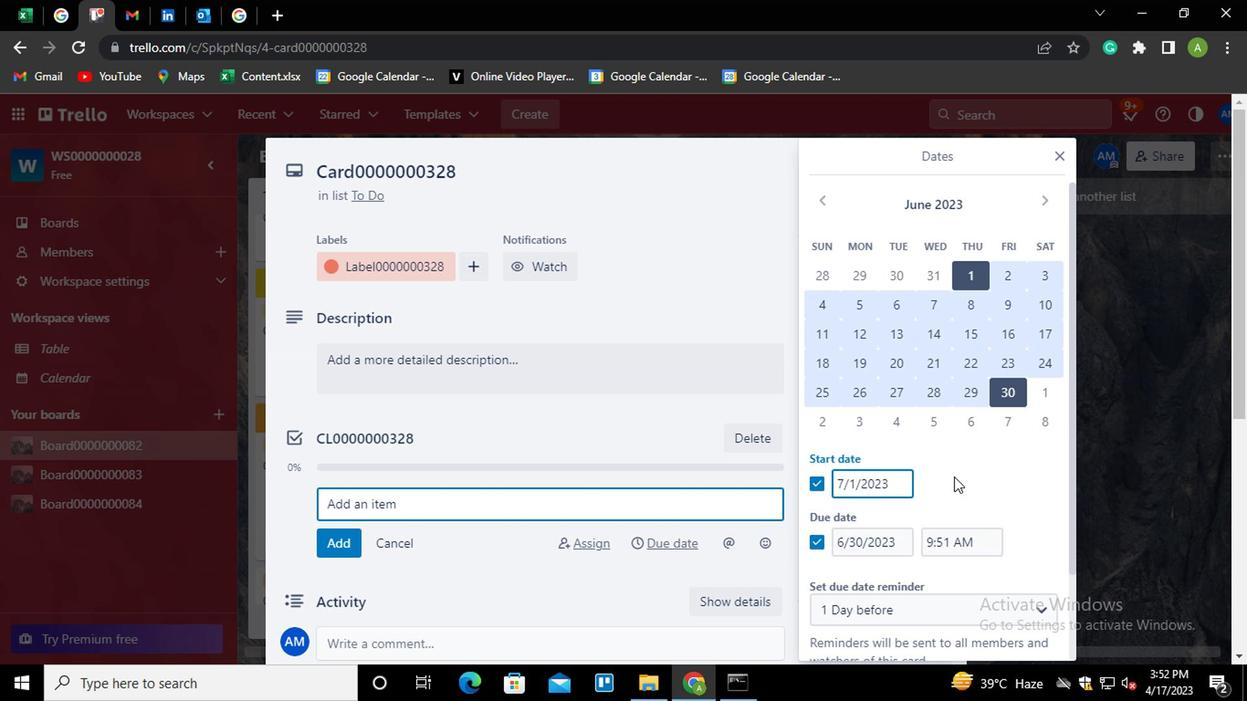 
Action: Mouse moved to (868, 545)
Screenshot: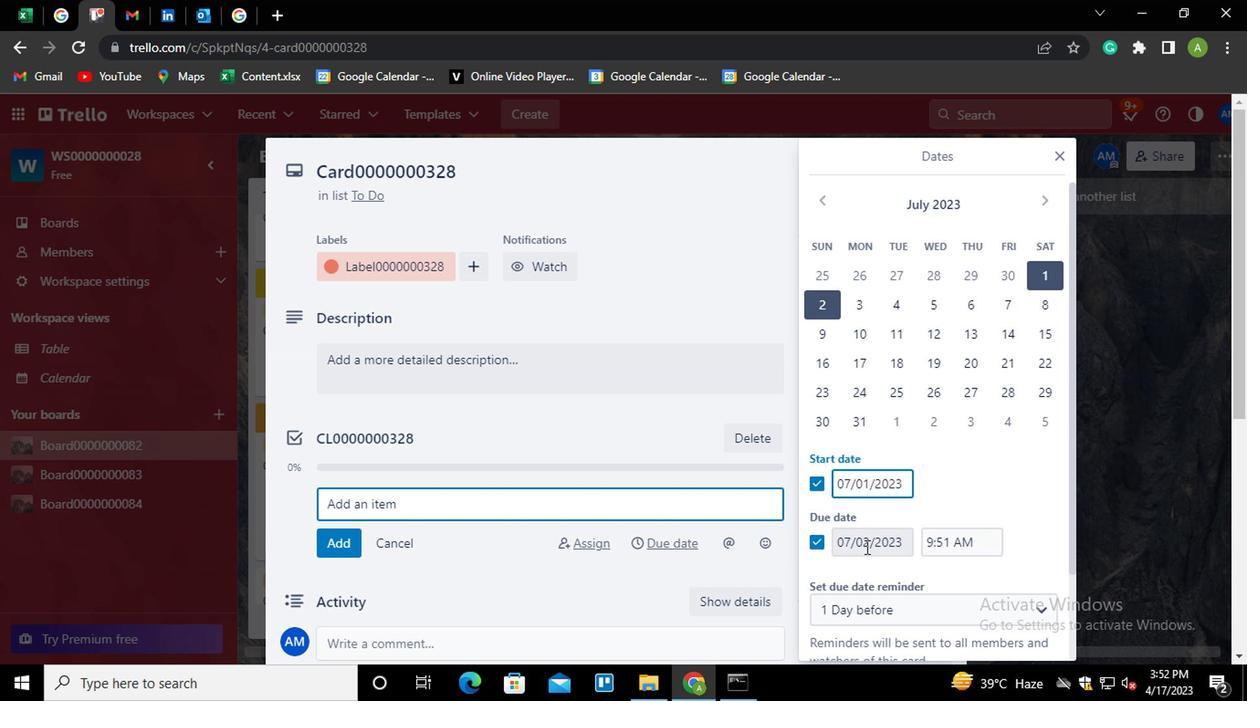 
Action: Mouse pressed left at (868, 545)
Screenshot: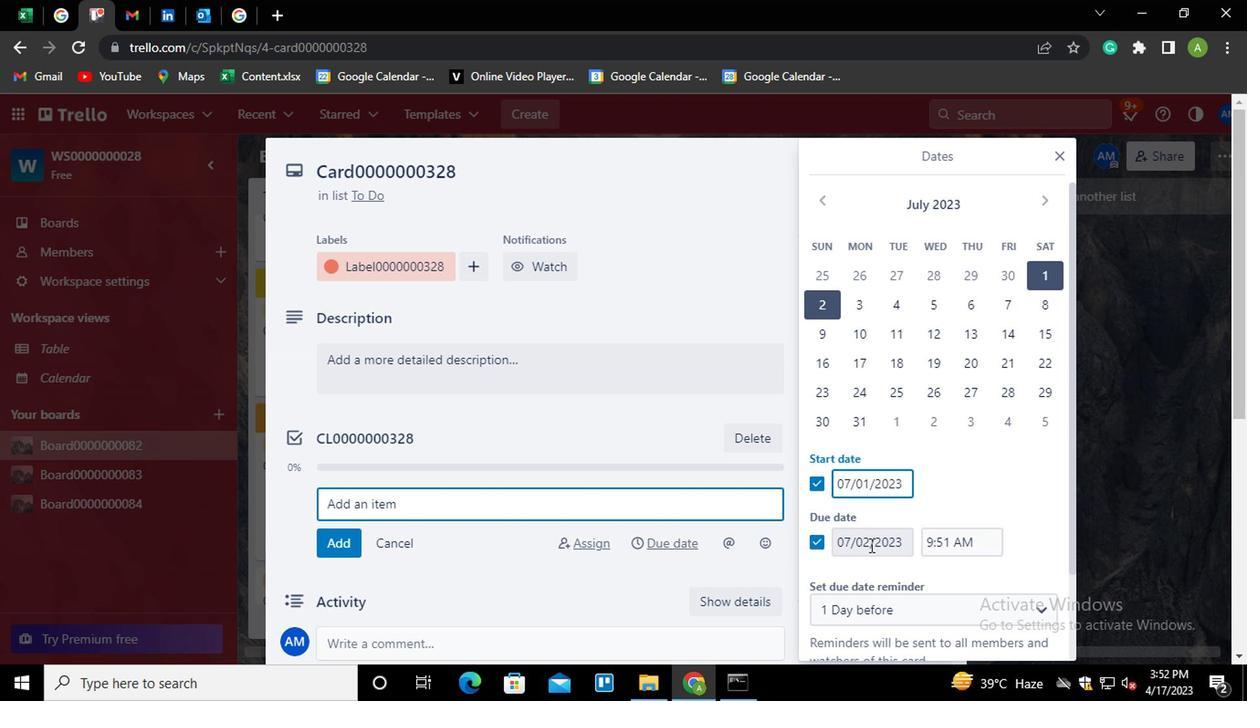 
Action: Mouse moved to (905, 545)
Screenshot: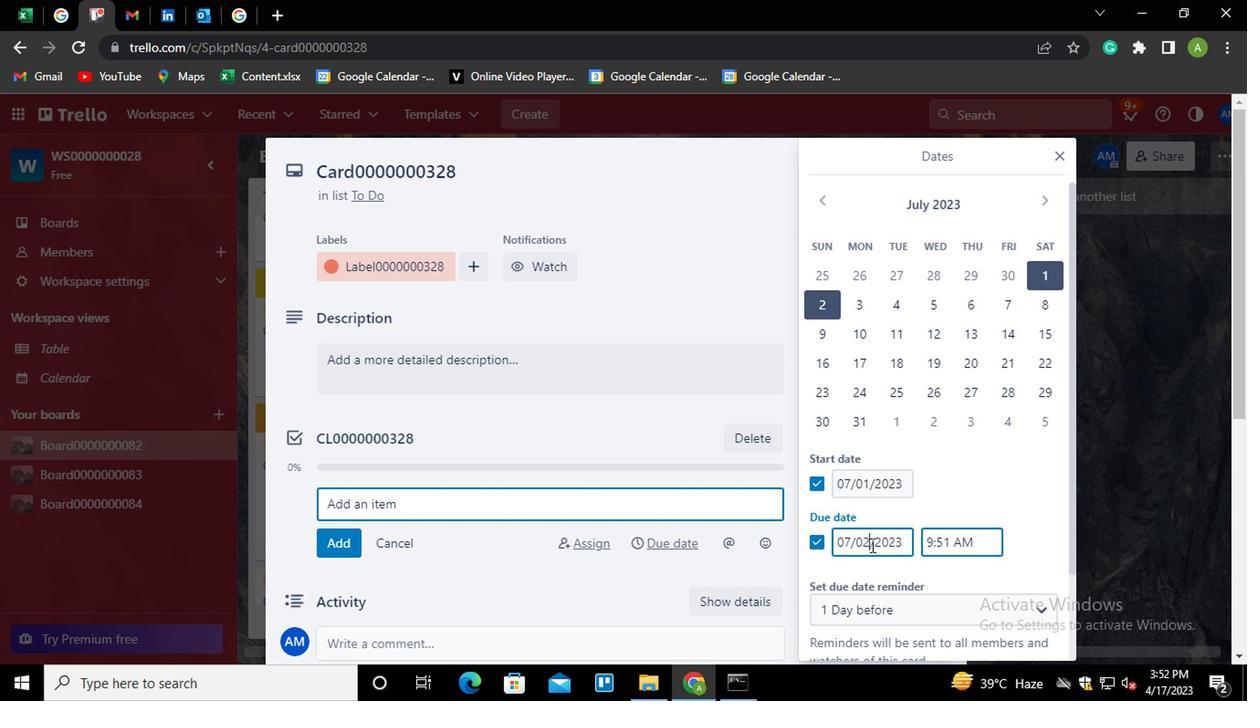 
Action: Key pressed <Key.backspace><Key.backspace>31
Screenshot: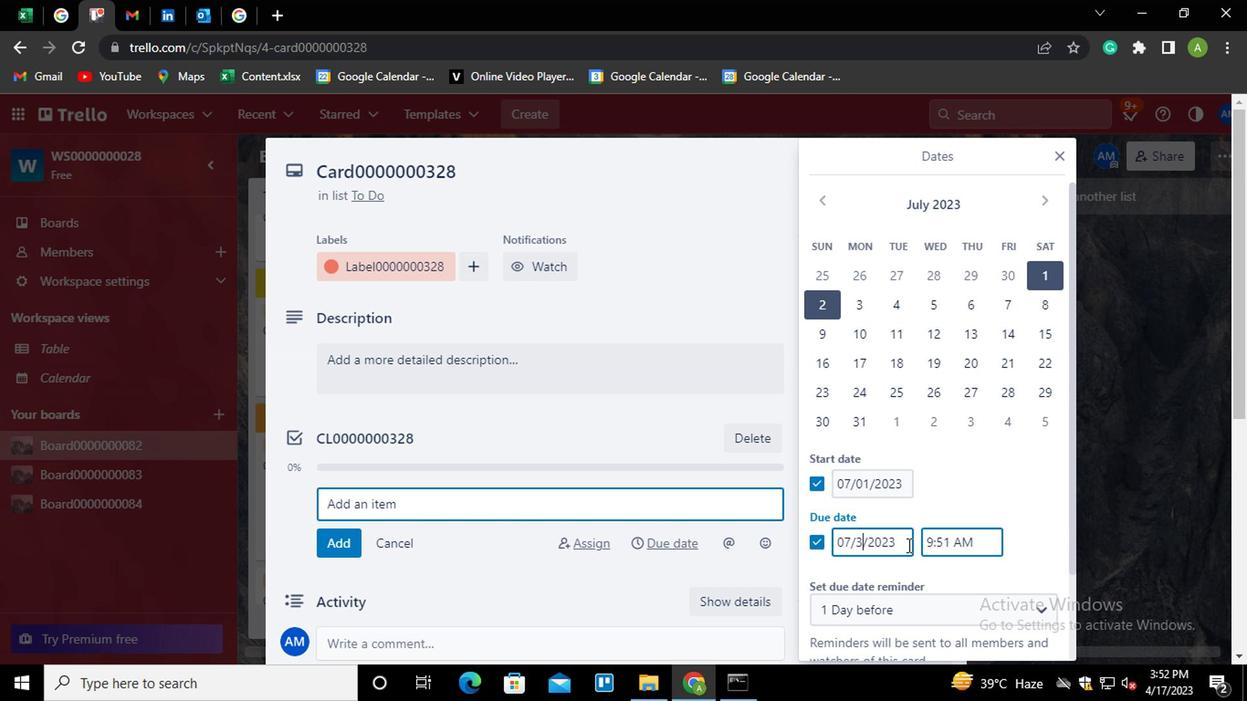 
Action: Mouse moved to (943, 493)
Screenshot: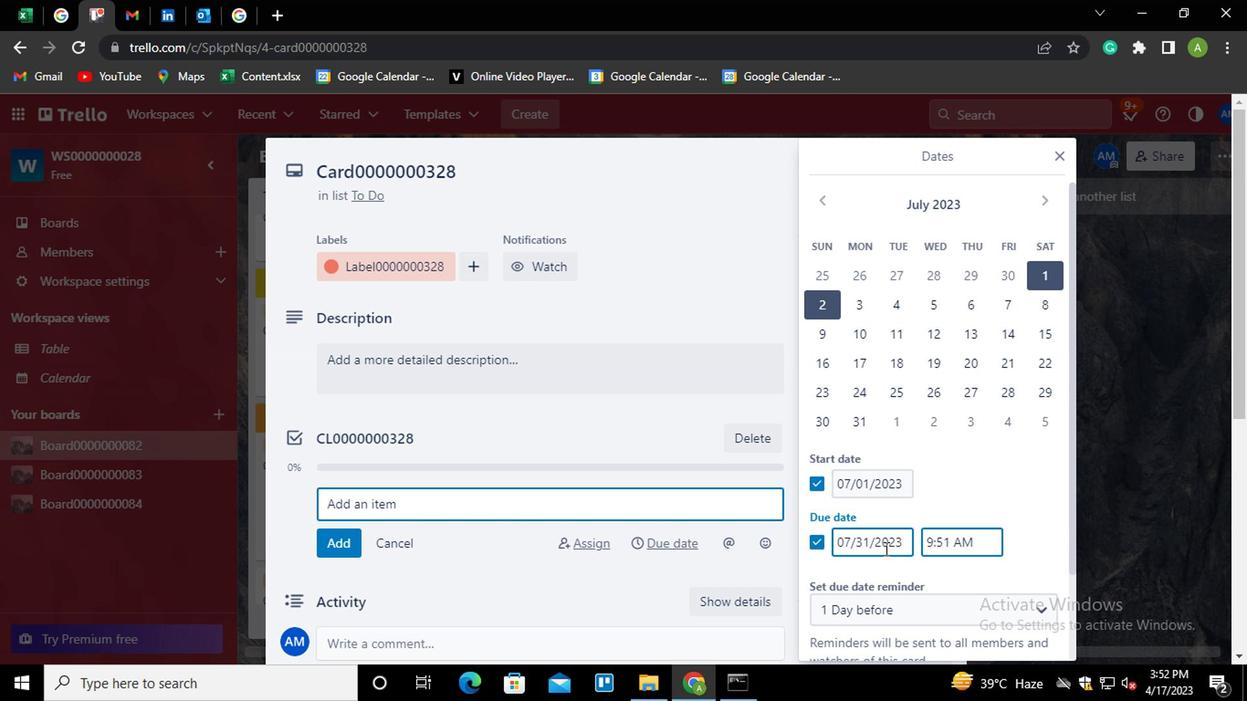 
Action: Mouse pressed left at (943, 493)
Screenshot: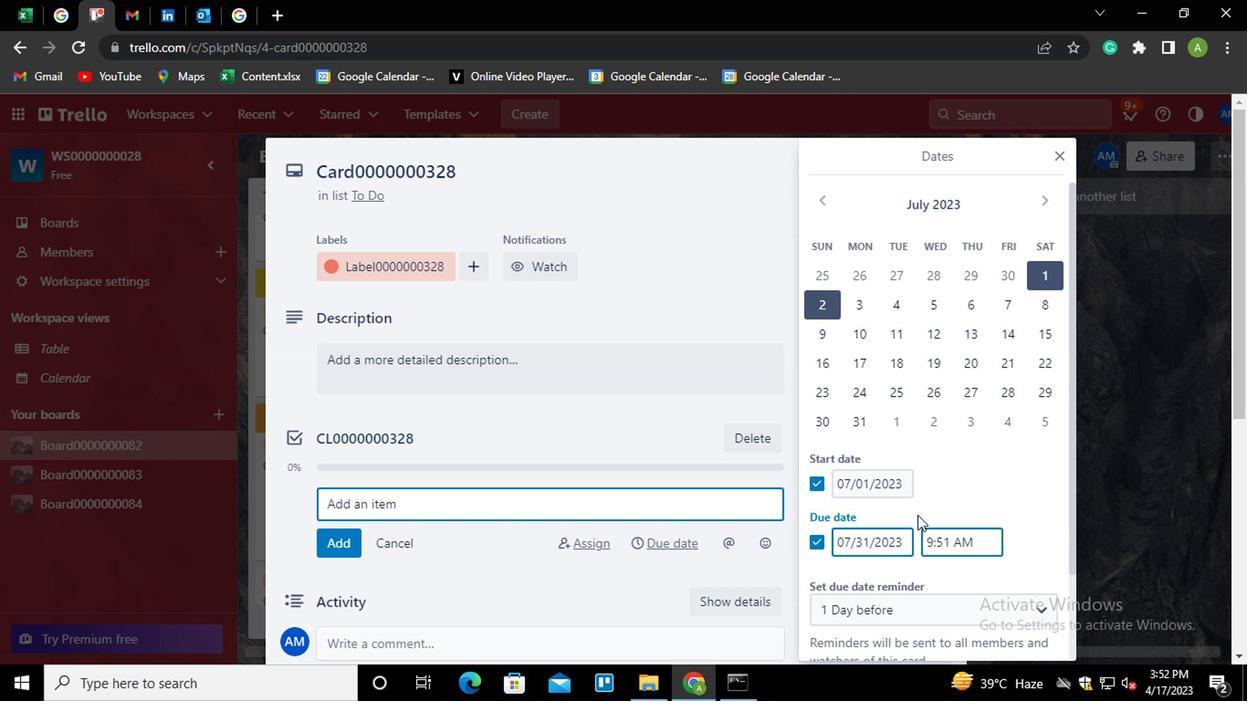 
Action: Mouse scrolled (943, 491) with delta (0, -1)
Screenshot: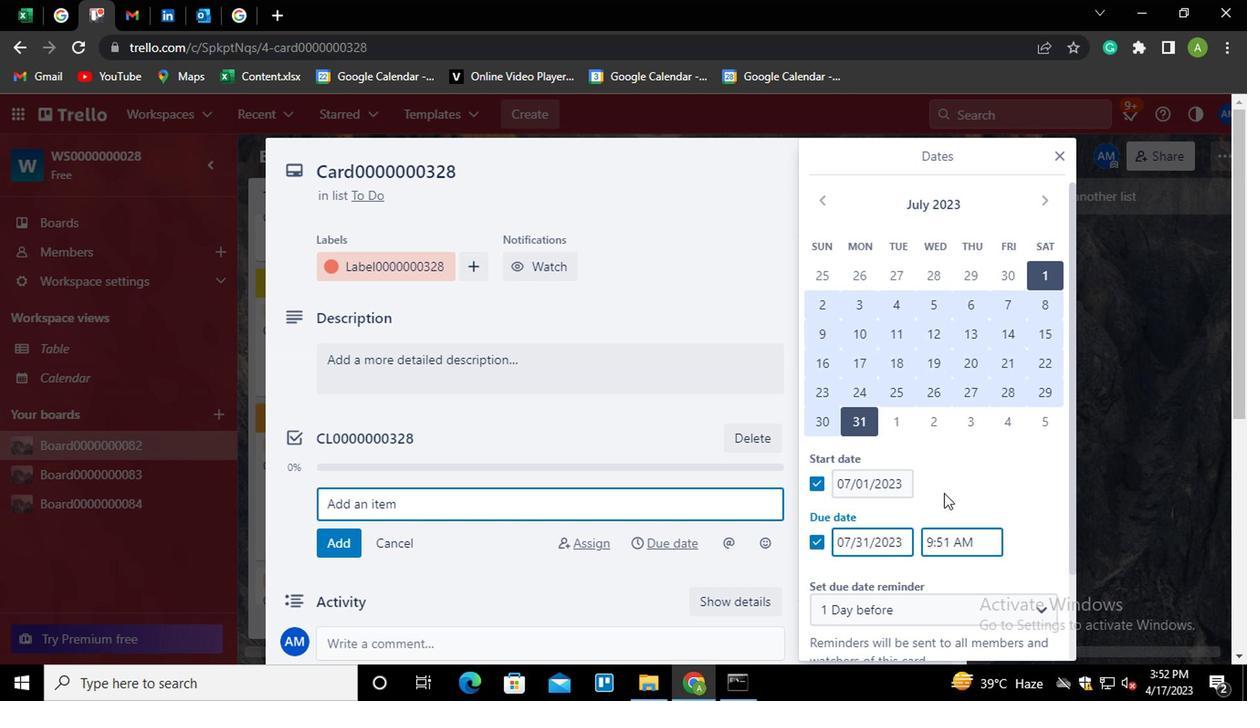 
Action: Mouse scrolled (943, 491) with delta (0, -1)
Screenshot: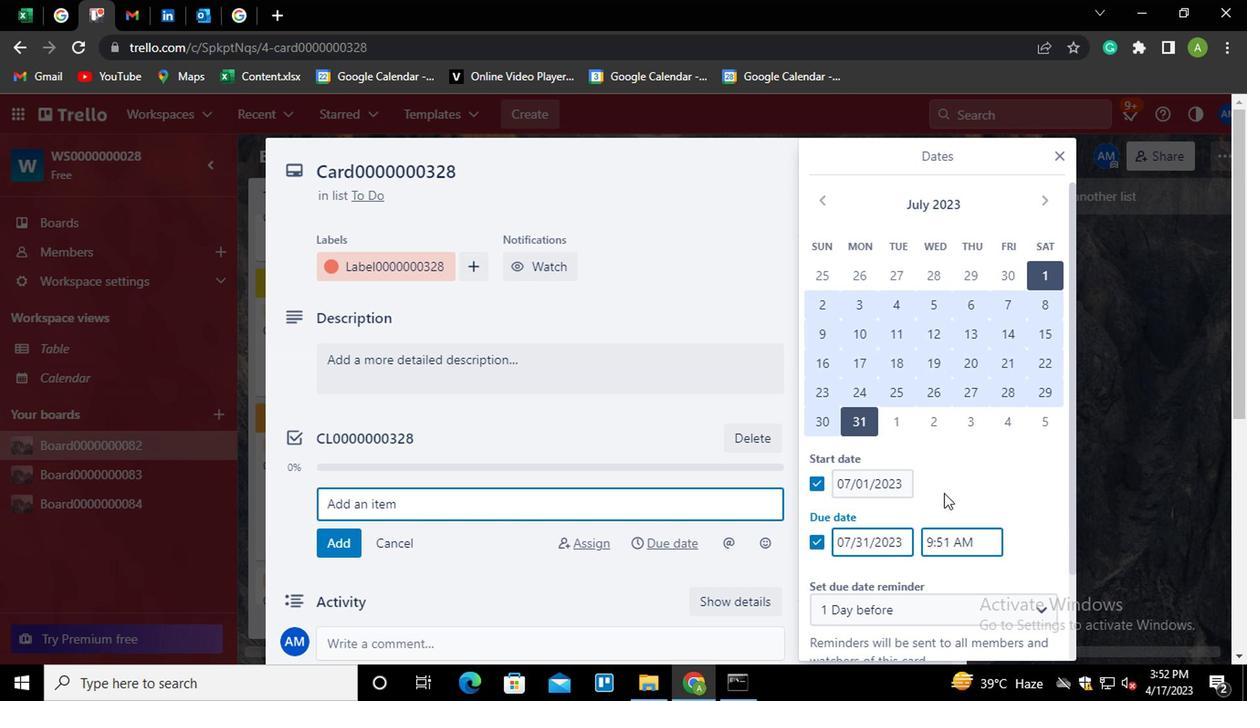 
Action: Mouse scrolled (943, 491) with delta (0, -1)
Screenshot: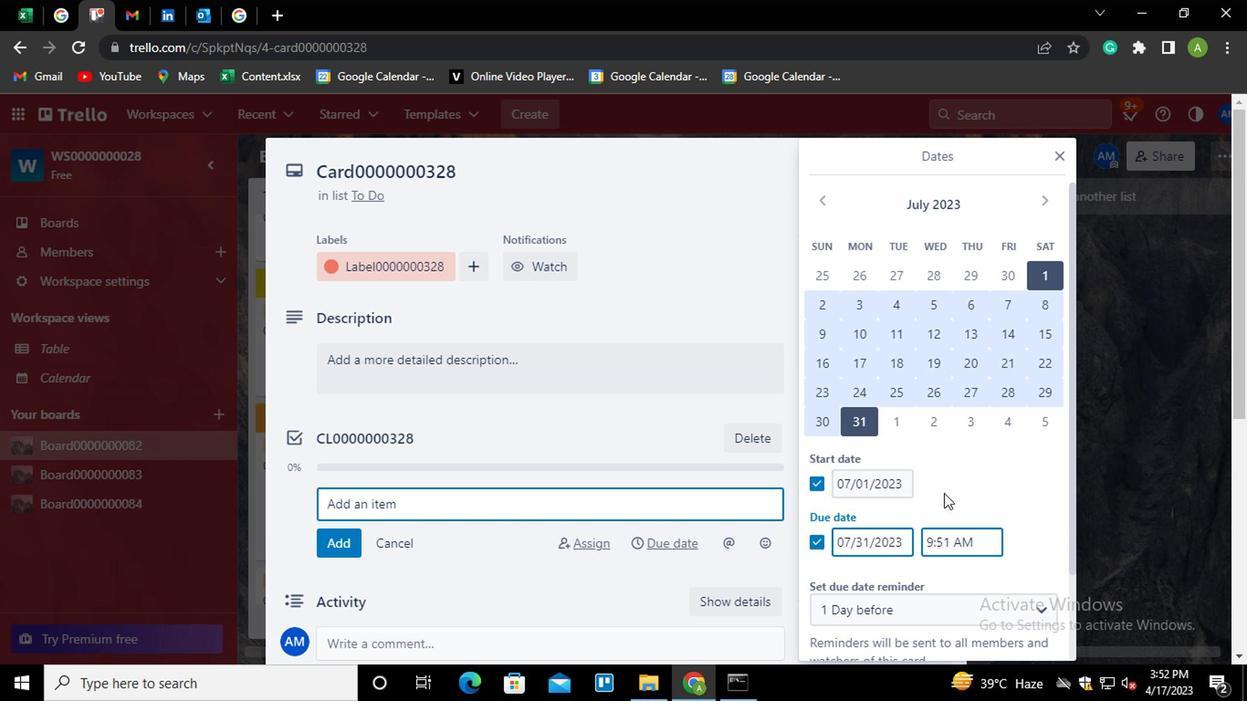 
Action: Mouse moved to (927, 586)
Screenshot: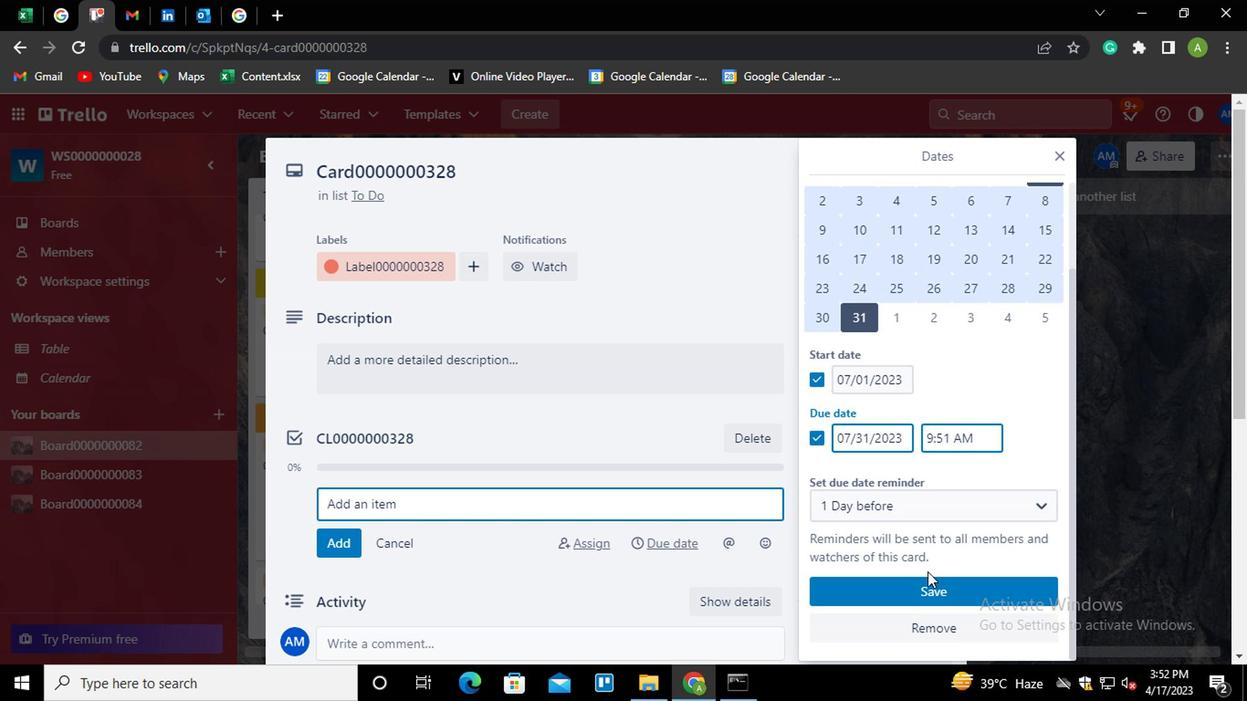 
Action: Mouse pressed left at (927, 586)
Screenshot: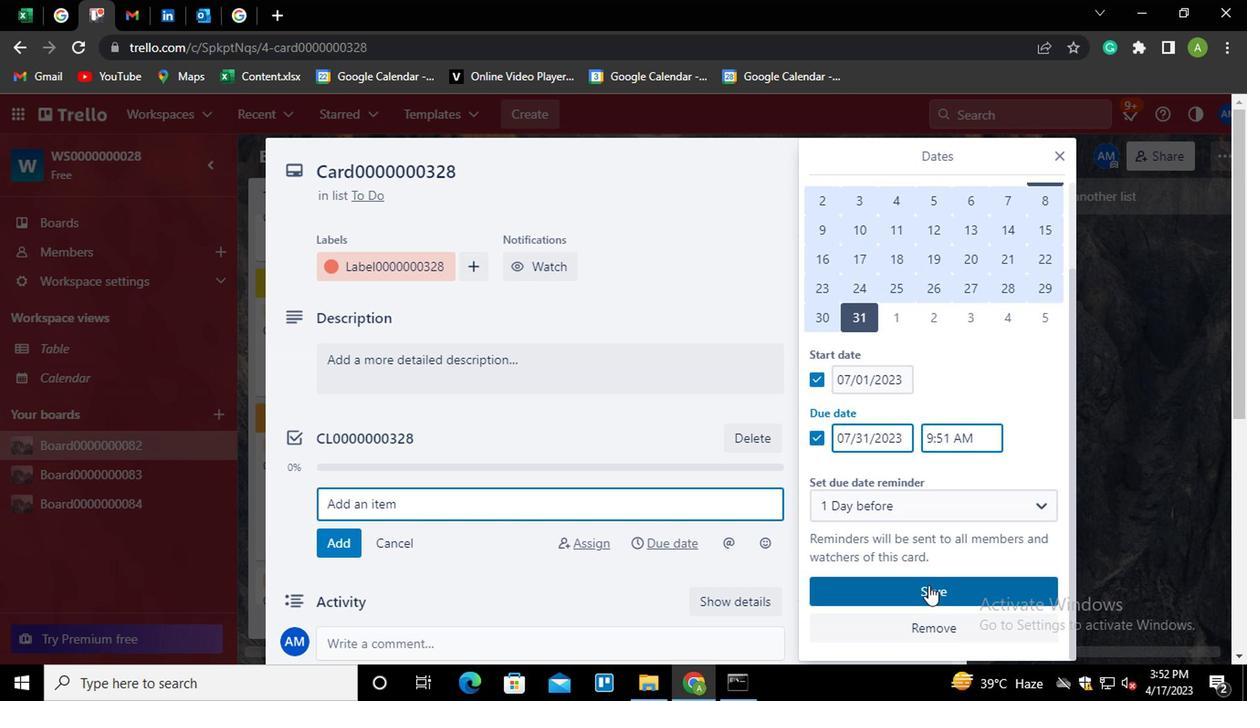 
Action: Mouse moved to (803, 560)
Screenshot: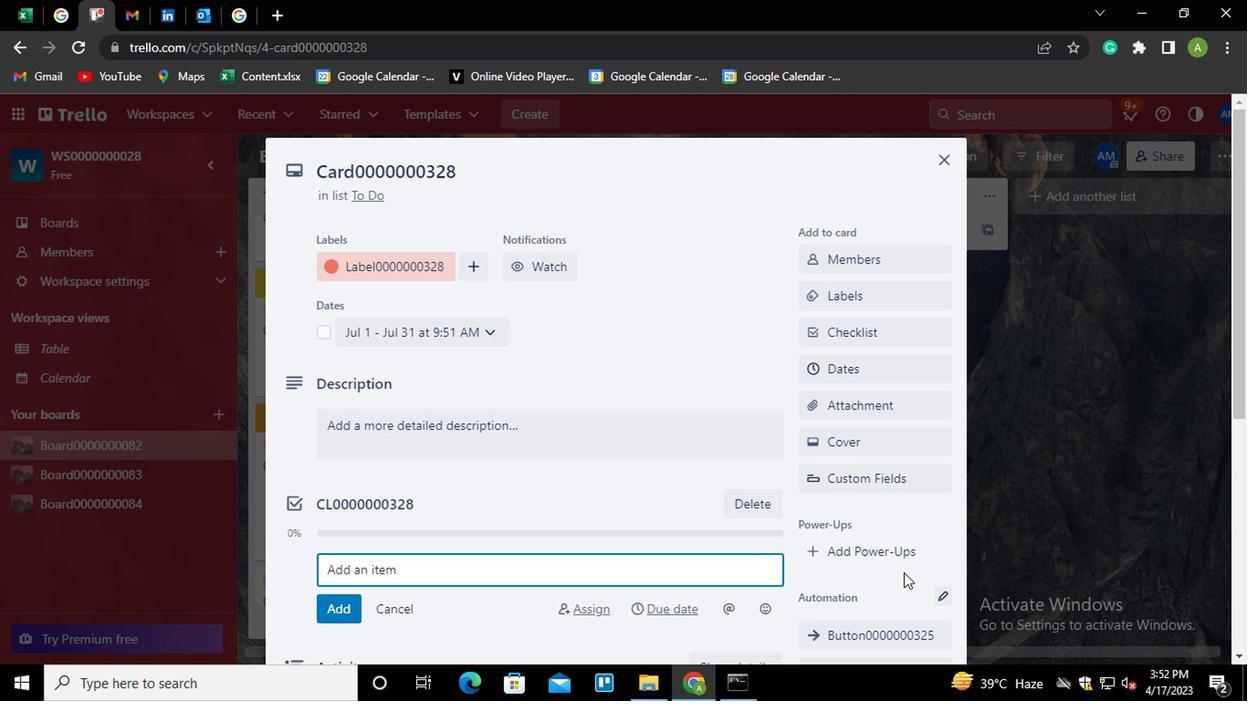 
Action: Mouse scrolled (803, 560) with delta (0, 0)
Screenshot: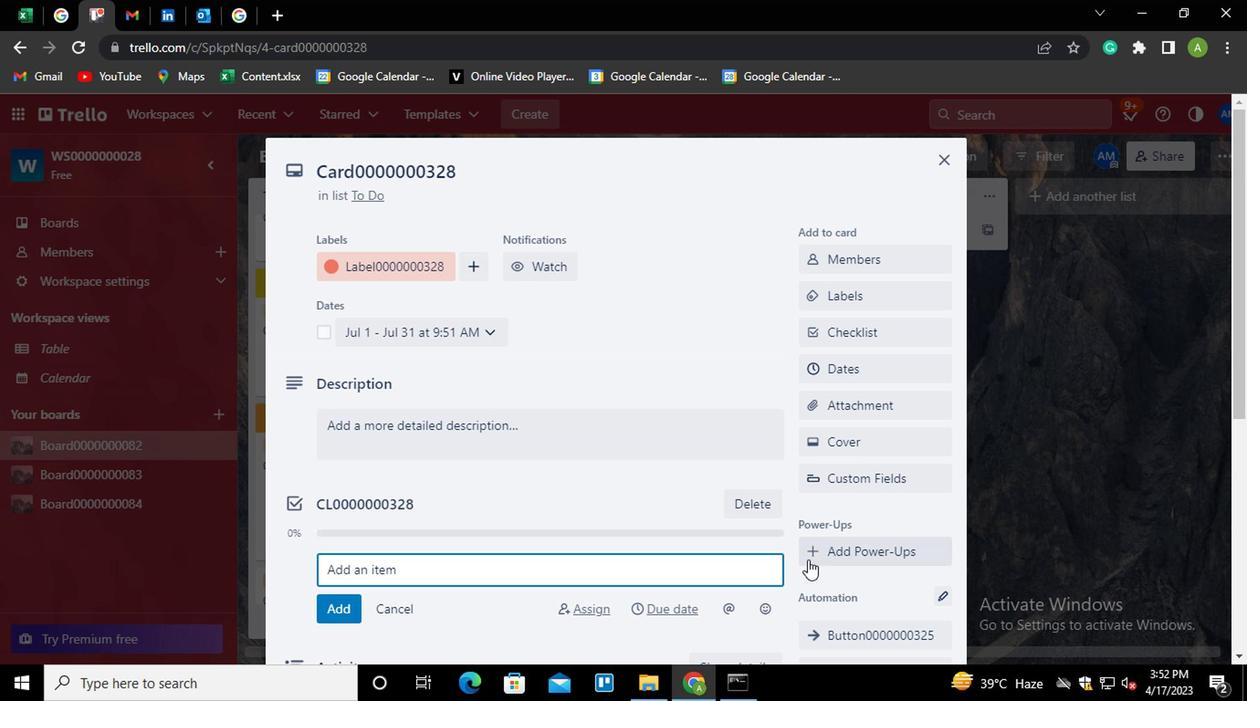 
Action: Mouse scrolled (803, 560) with delta (0, 0)
Screenshot: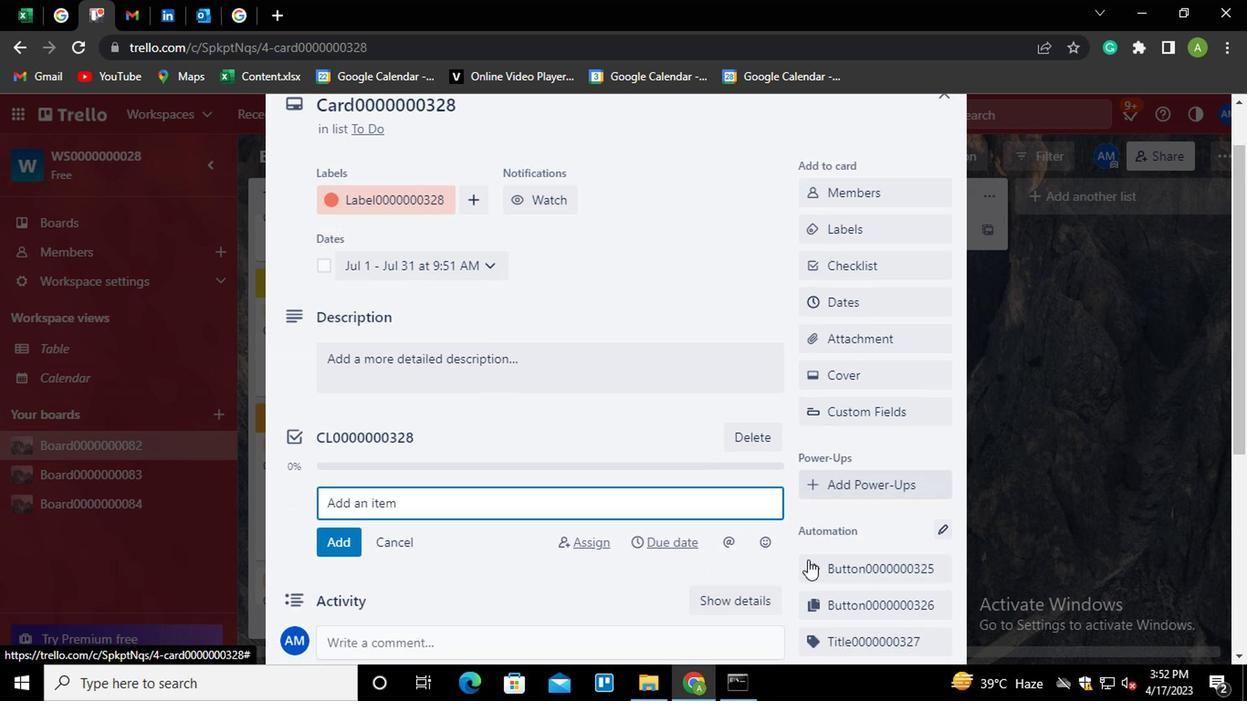 
Action: Mouse scrolled (803, 560) with delta (0, 0)
Screenshot: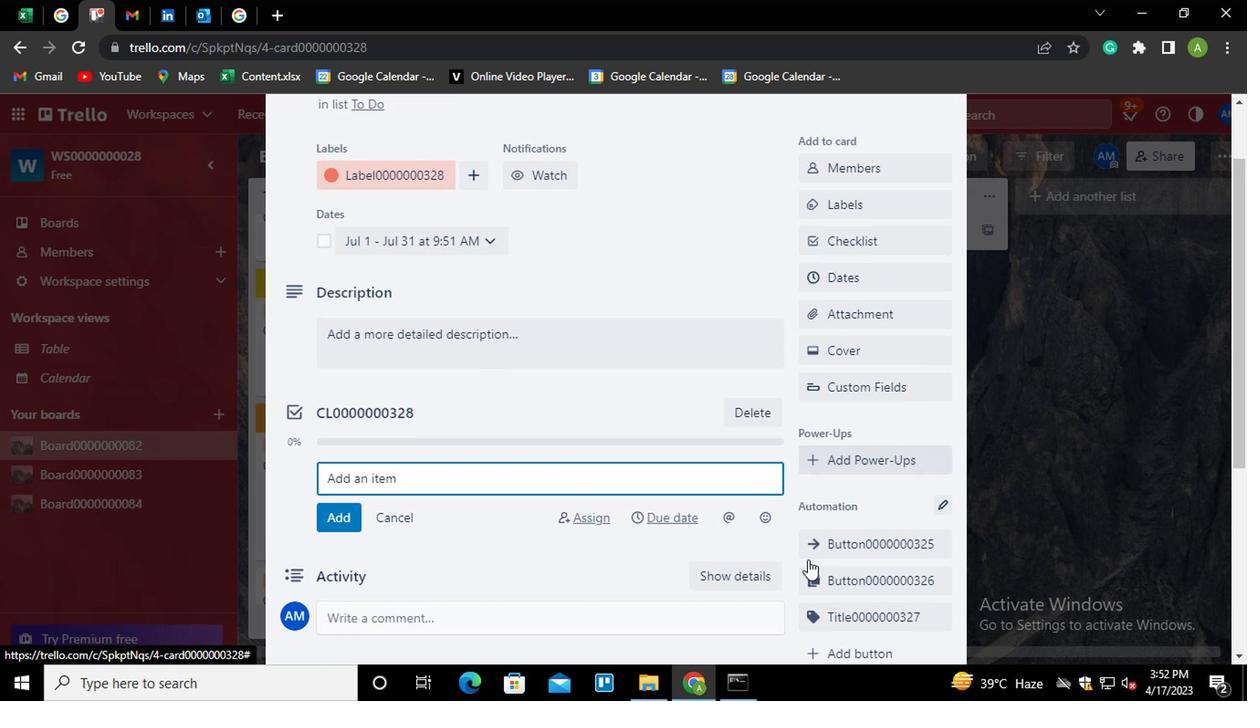 
Action: Mouse scrolled (803, 562) with delta (0, 1)
Screenshot: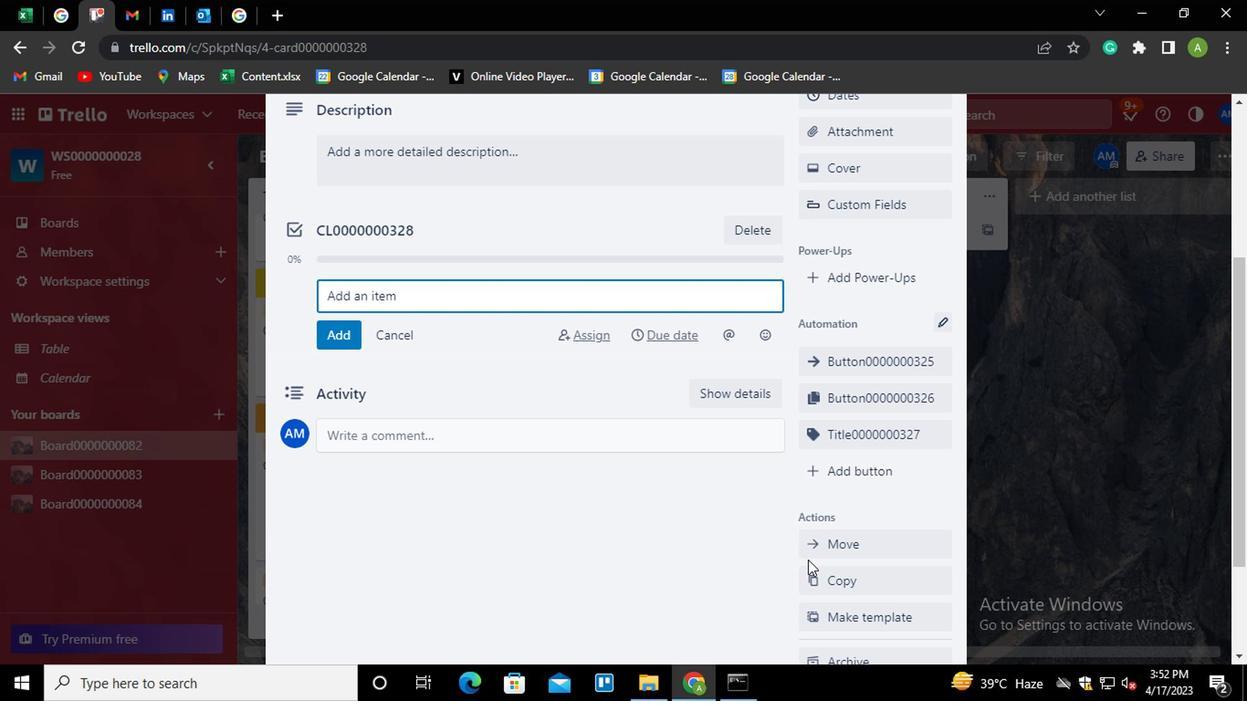 
Action: Mouse scrolled (803, 562) with delta (0, 1)
Screenshot: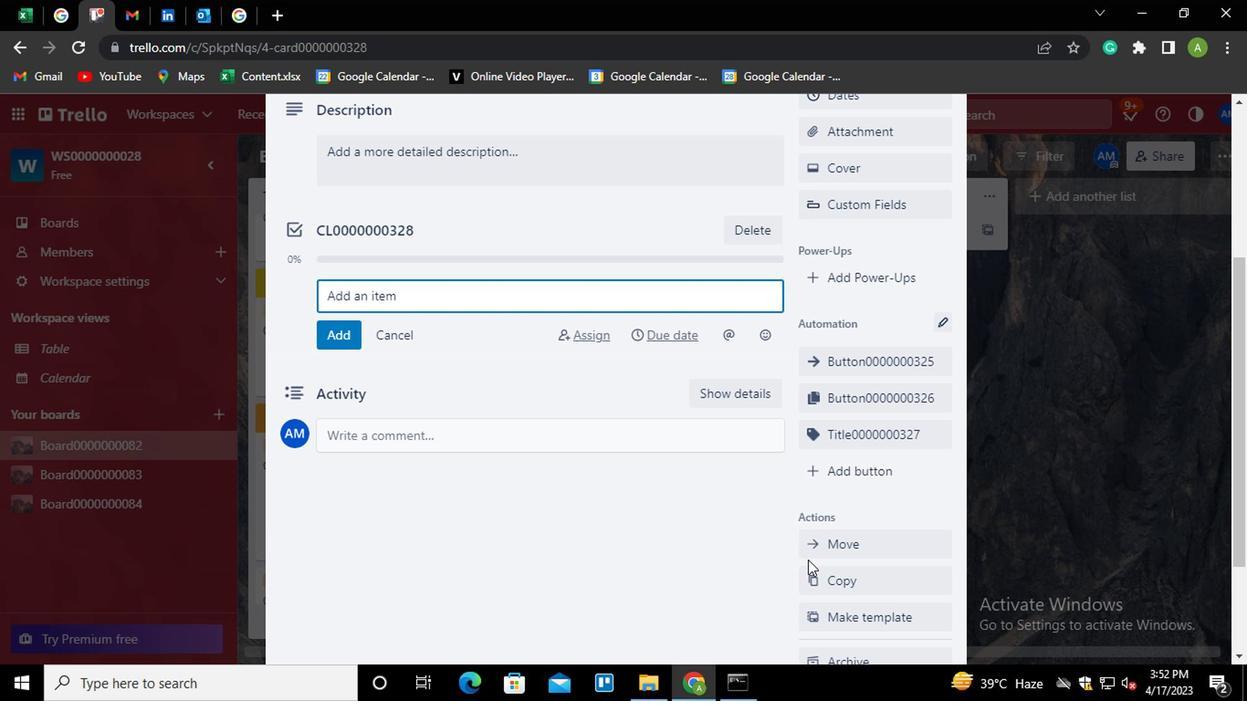 
Action: Mouse scrolled (803, 562) with delta (0, 1)
Screenshot: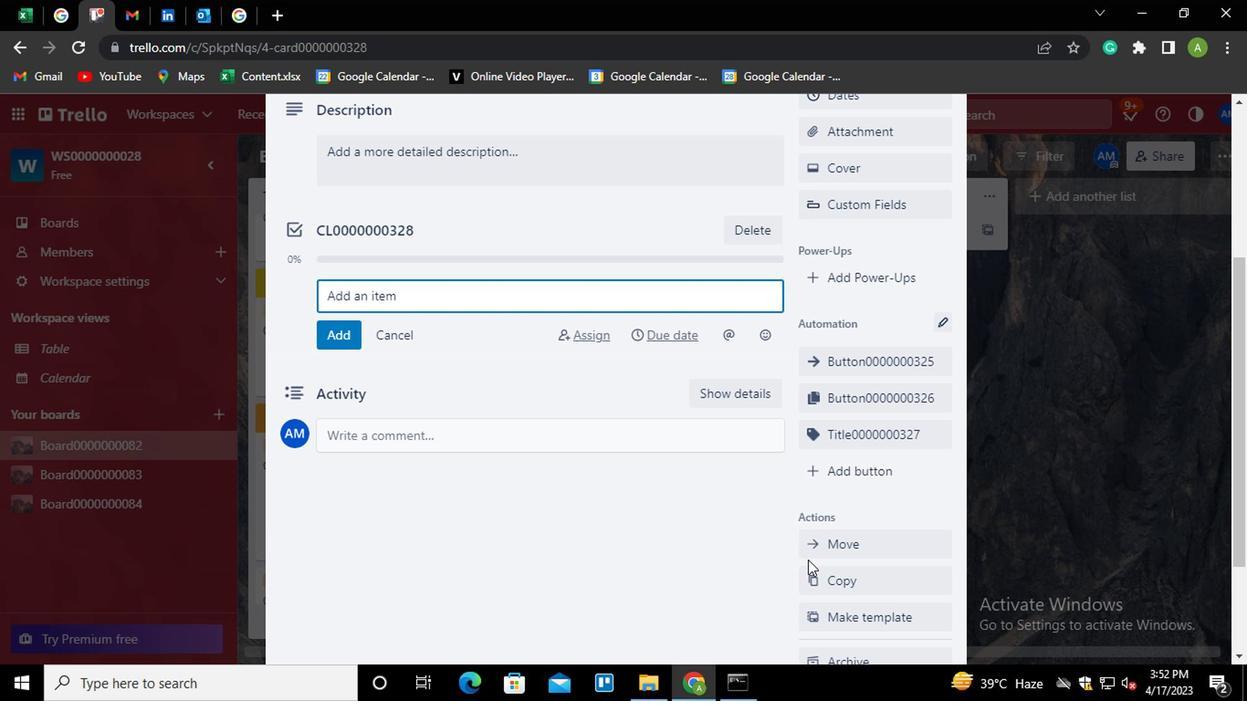 
